 Task: Search one way flight ticket for 2 adults, 2 children, 2 infants in seat in first from Durango: Durango√la Plata County Airport to Riverton: Central Wyoming Regional Airport (was Riverton Regional) on 5-4-2023. Choice of flights is Southwest. Number of bags: 7 checked bags. Price is upto 86000. Outbound departure time preference is 9:45.
Action: Mouse moved to (291, 286)
Screenshot: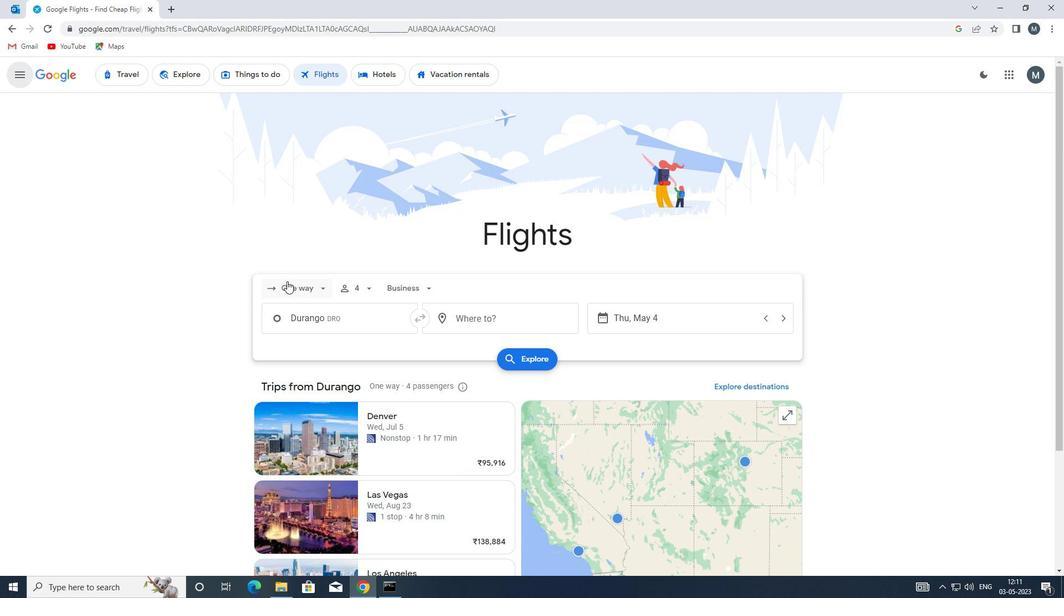 
Action: Mouse pressed left at (291, 286)
Screenshot: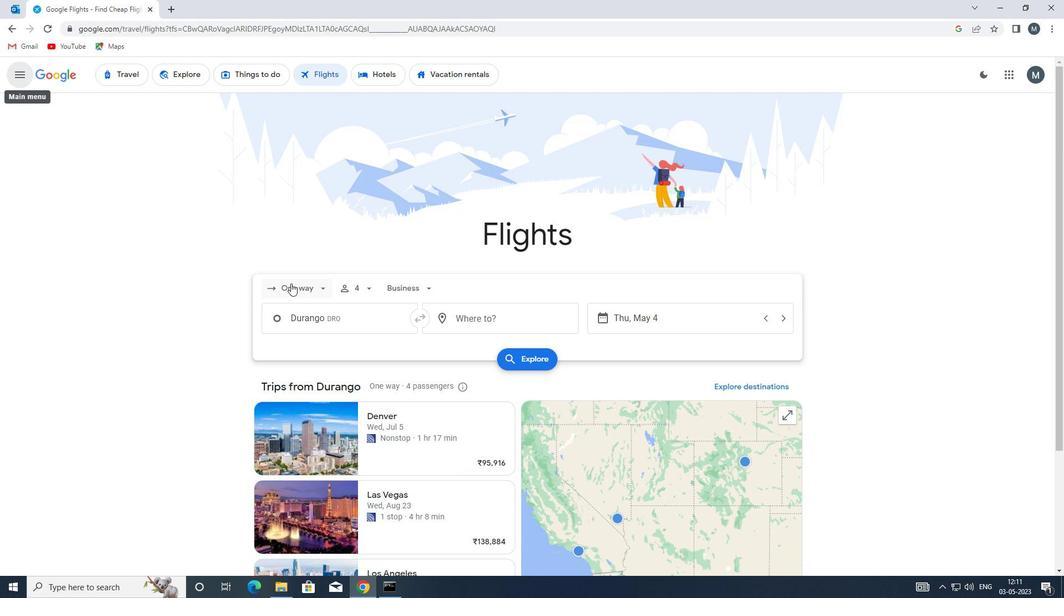 
Action: Mouse moved to (321, 339)
Screenshot: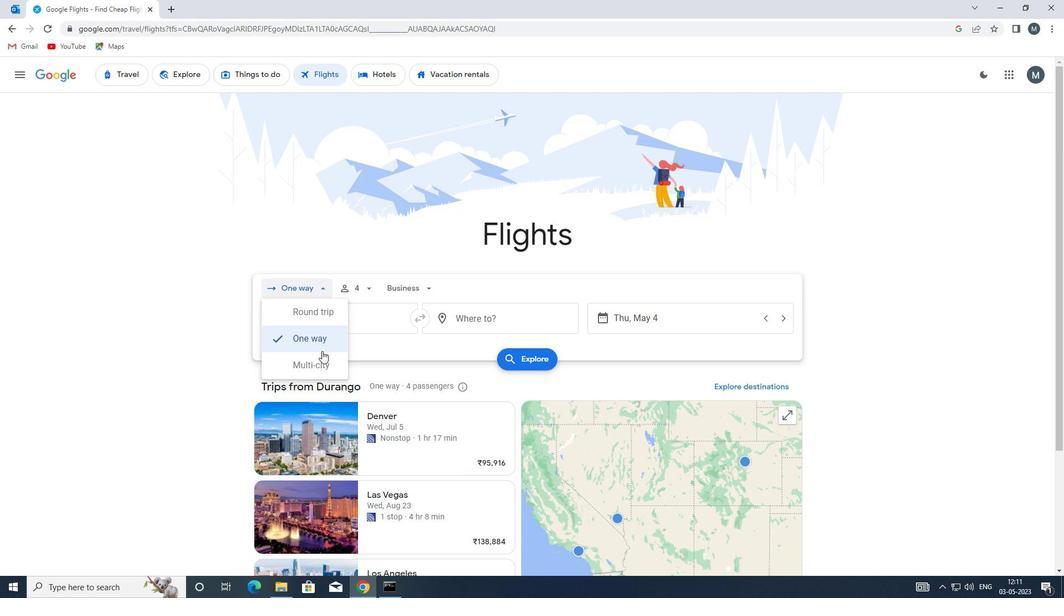 
Action: Mouse pressed left at (321, 339)
Screenshot: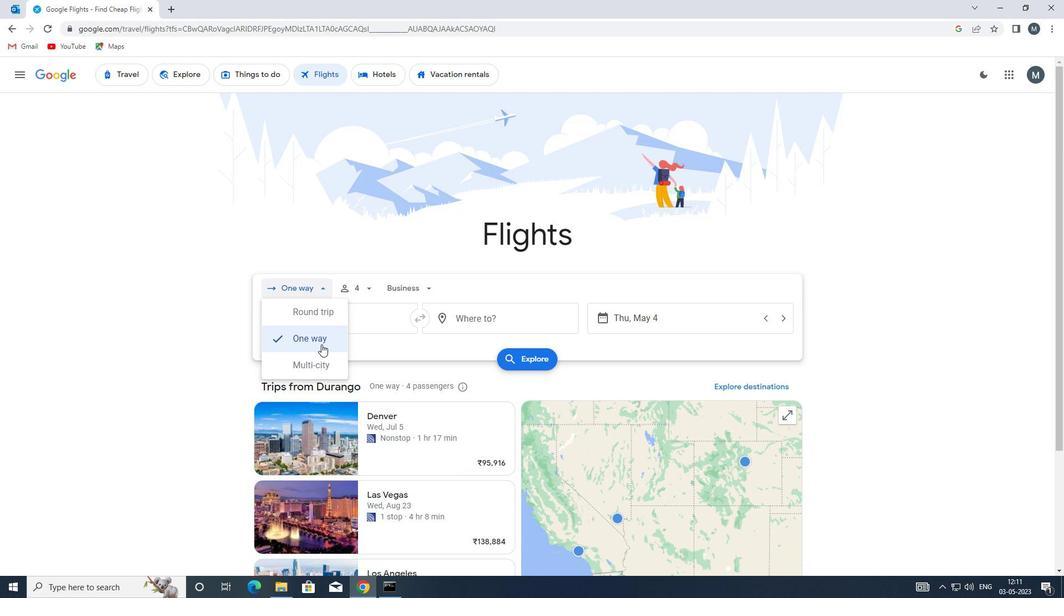 
Action: Mouse moved to (369, 284)
Screenshot: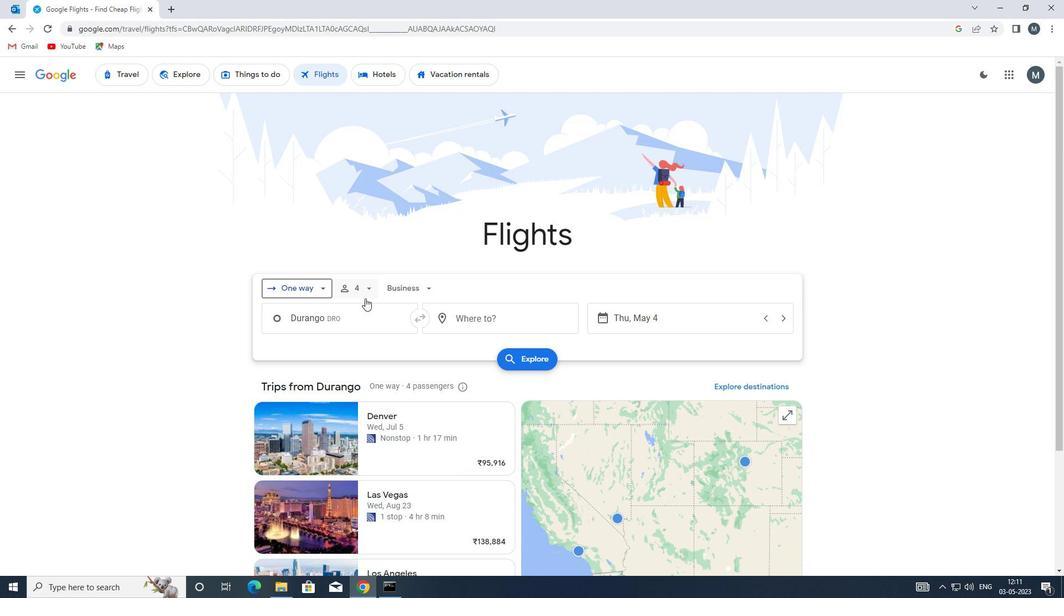 
Action: Mouse pressed left at (369, 284)
Screenshot: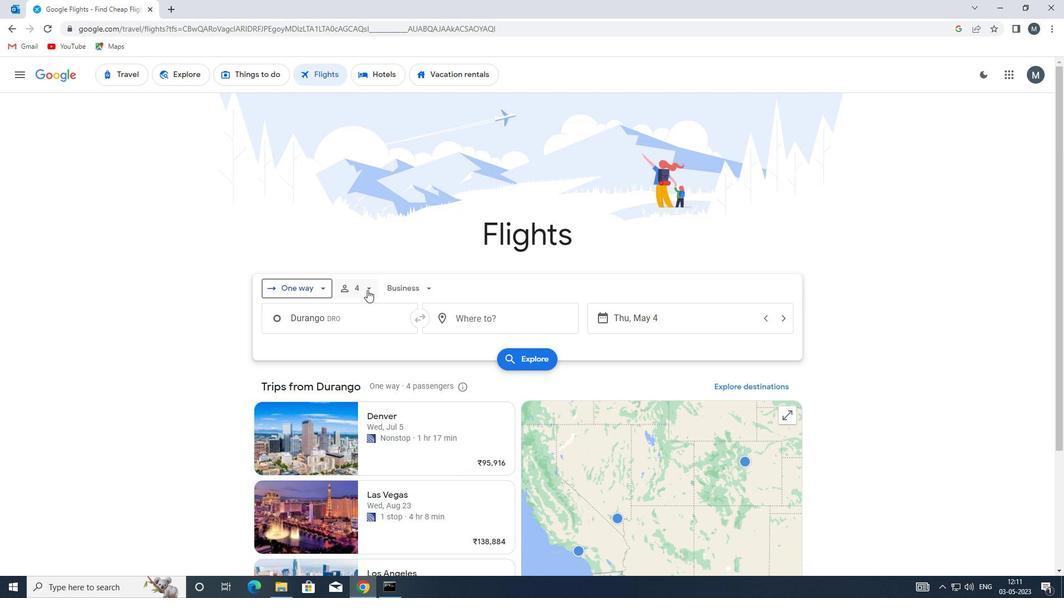 
Action: Mouse moved to (450, 315)
Screenshot: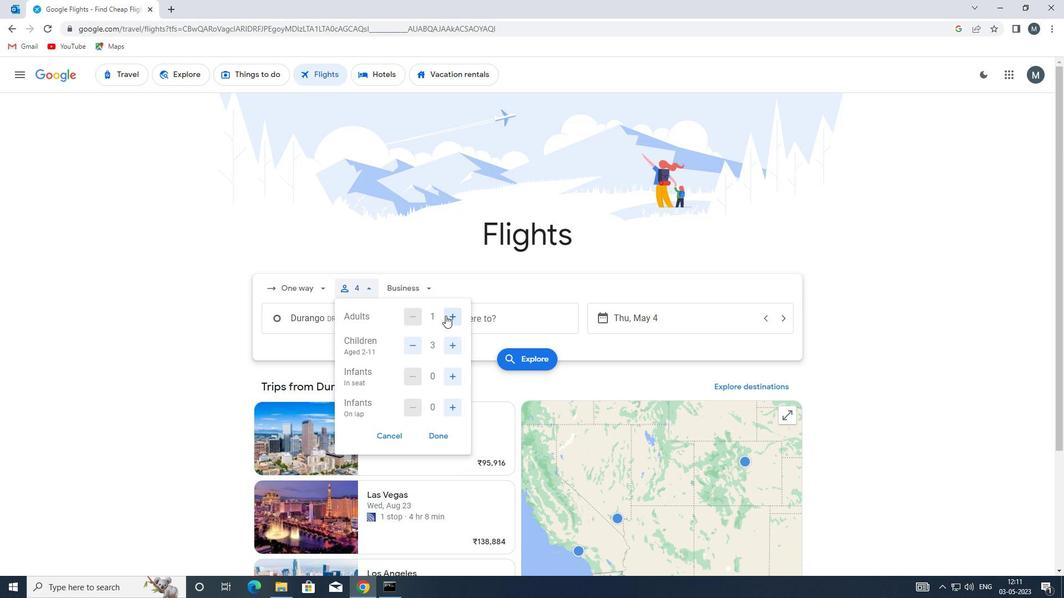 
Action: Mouse pressed left at (450, 315)
Screenshot: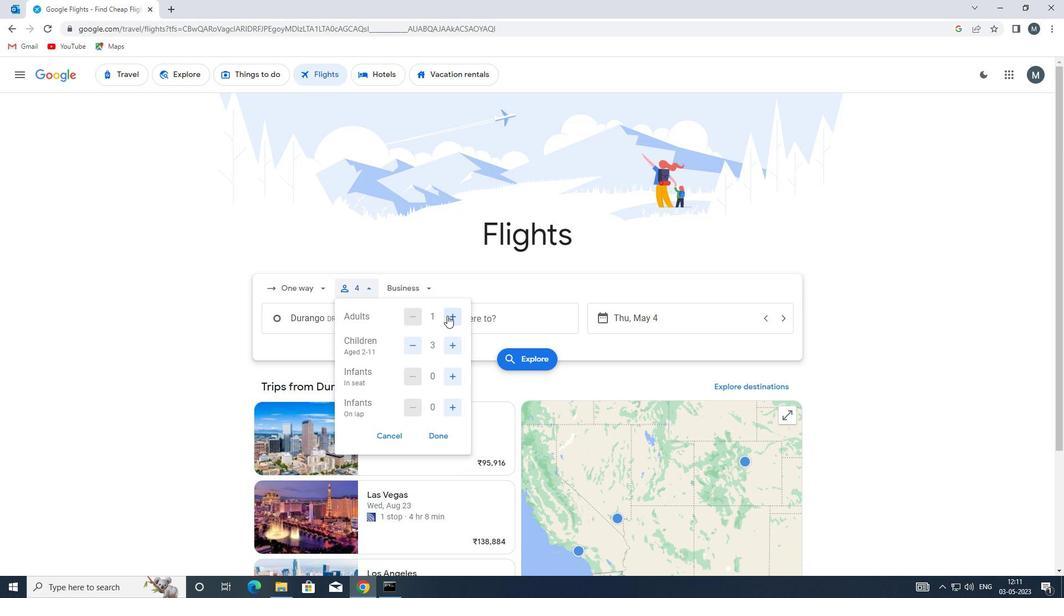 
Action: Mouse moved to (412, 344)
Screenshot: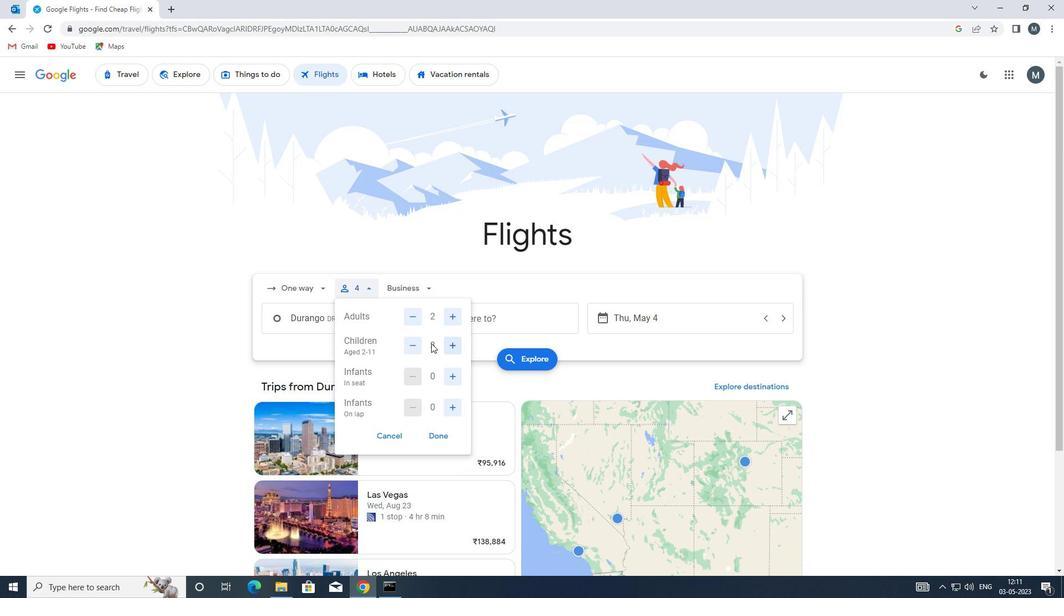 
Action: Mouse pressed left at (412, 344)
Screenshot: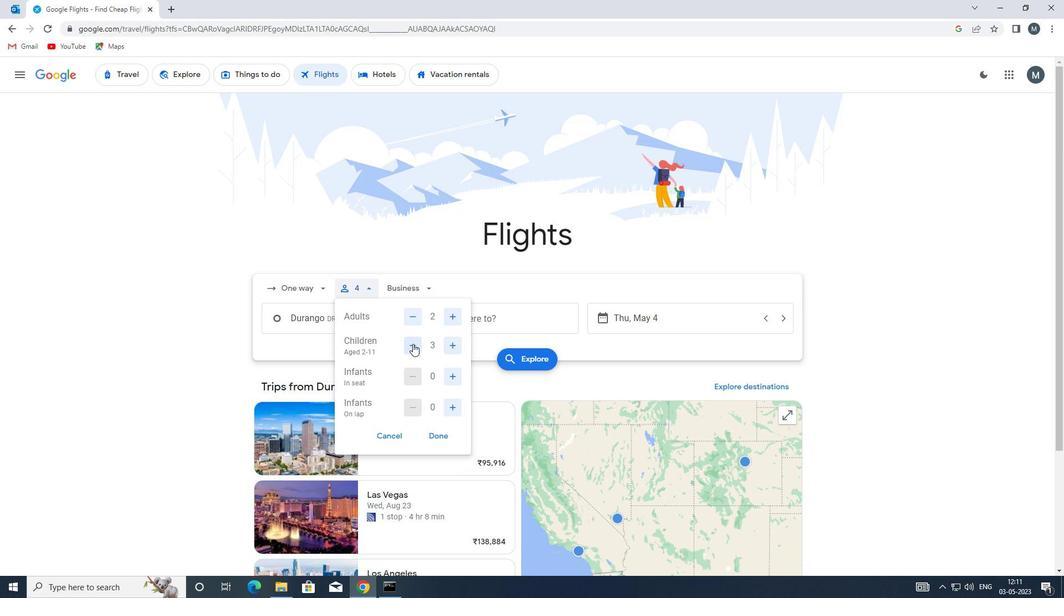 
Action: Mouse moved to (450, 375)
Screenshot: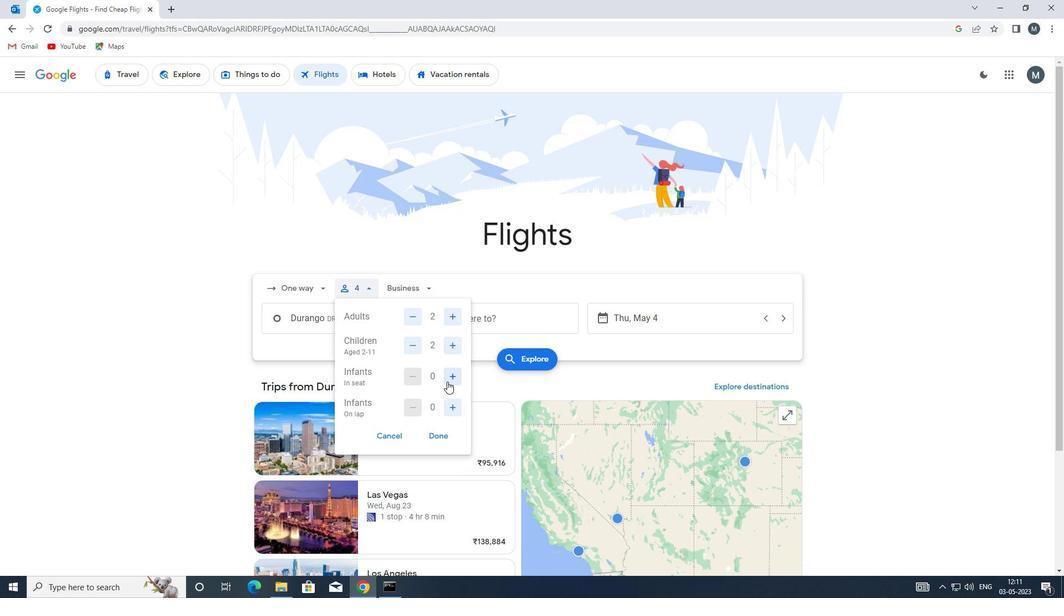 
Action: Mouse pressed left at (450, 375)
Screenshot: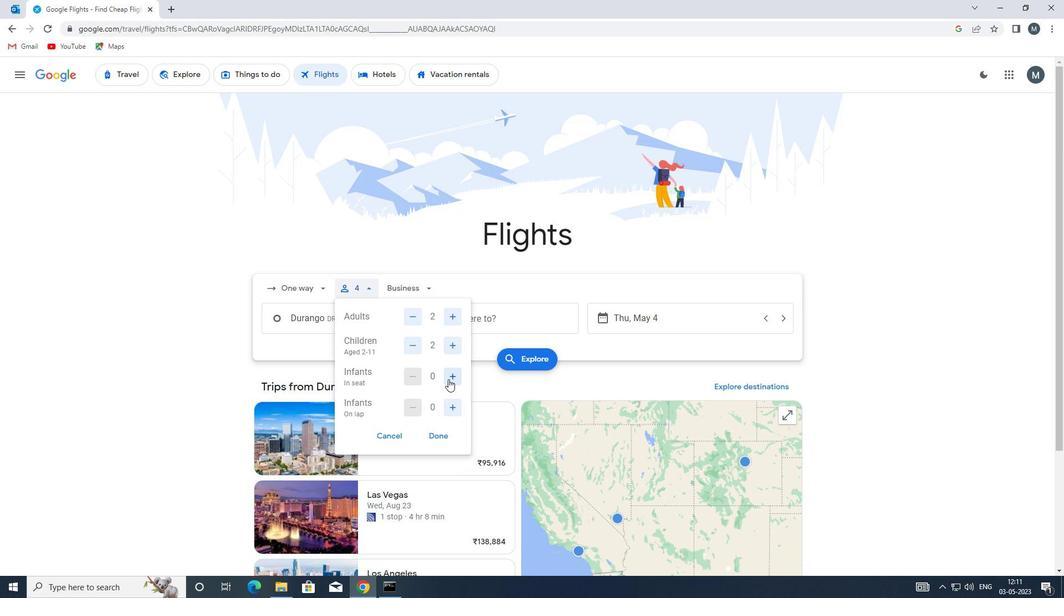 
Action: Mouse pressed left at (450, 375)
Screenshot: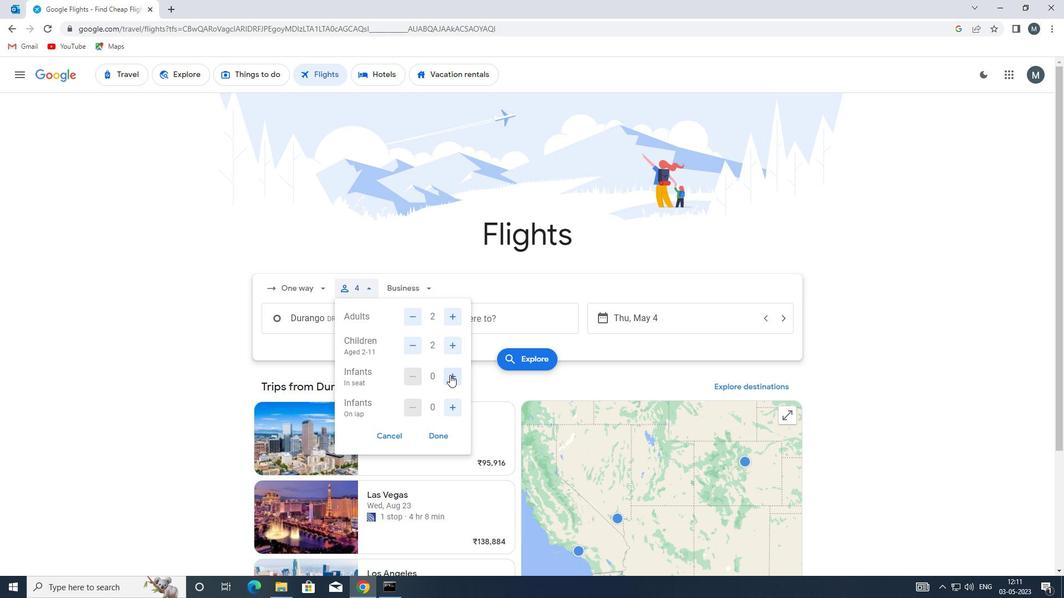 
Action: Mouse moved to (441, 437)
Screenshot: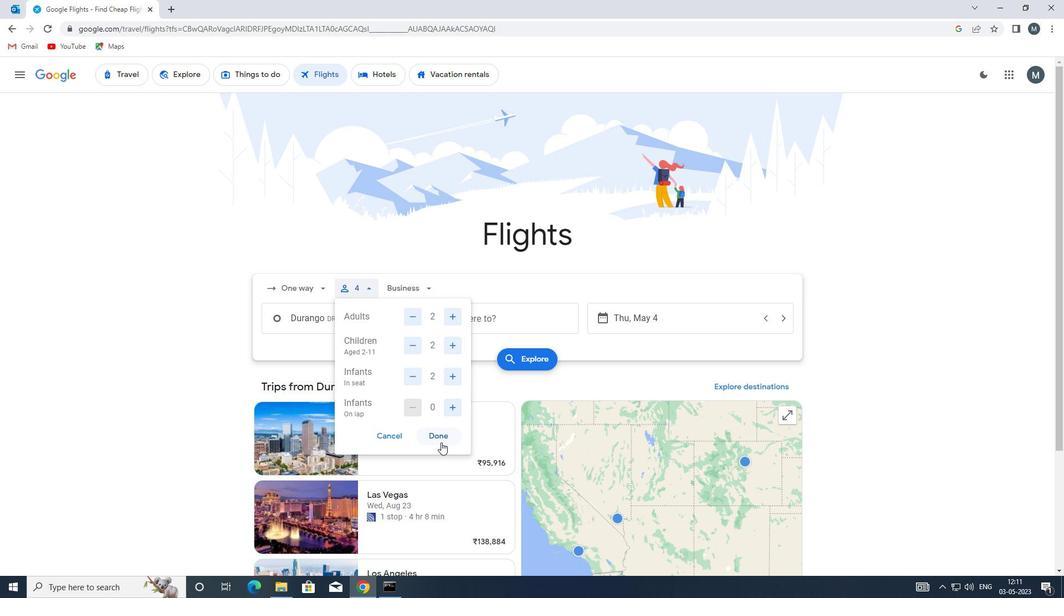 
Action: Mouse pressed left at (441, 437)
Screenshot: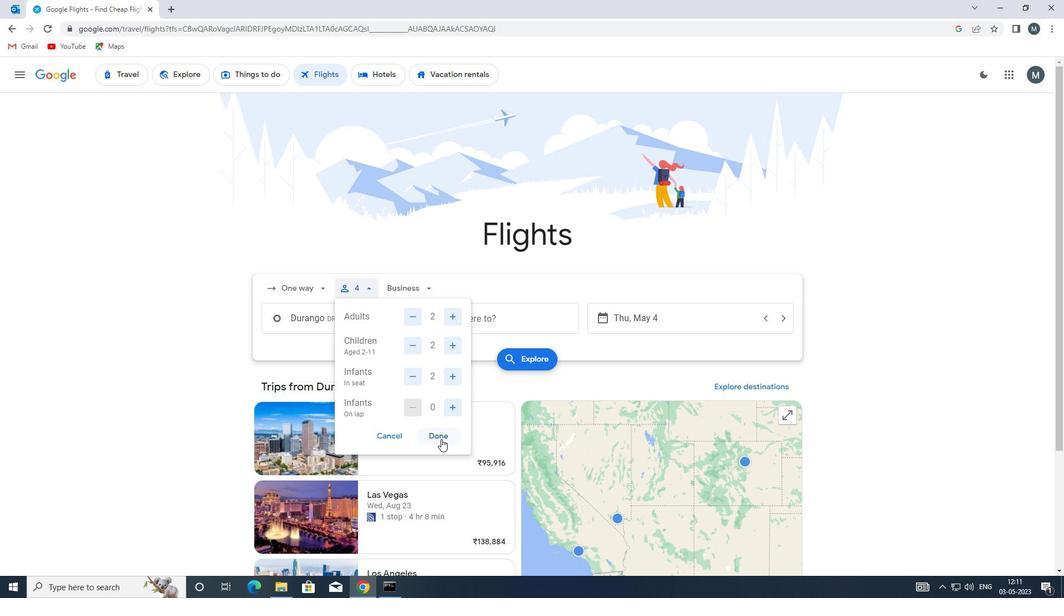 
Action: Mouse moved to (410, 284)
Screenshot: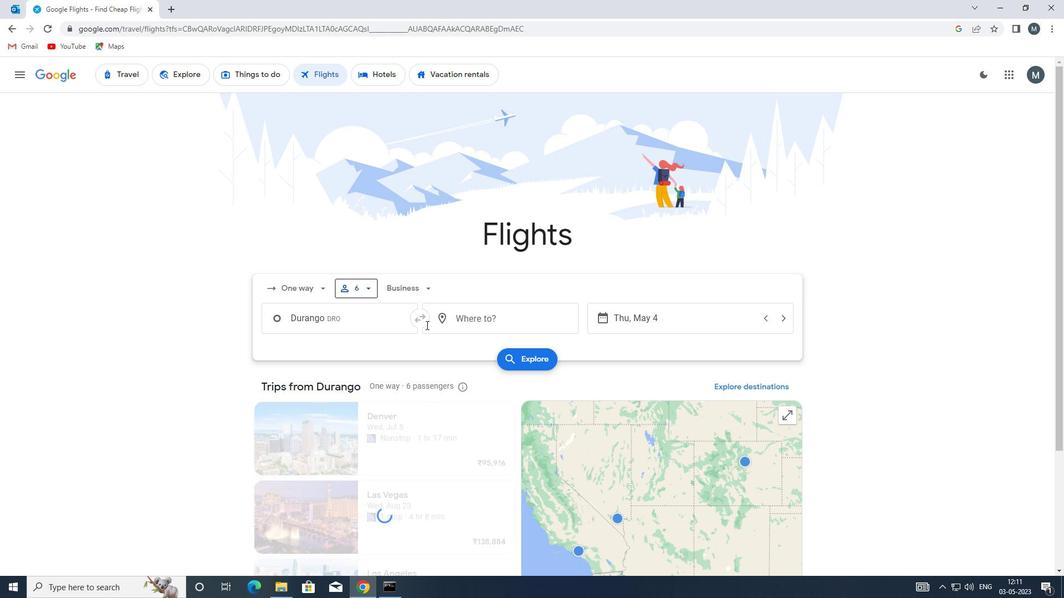 
Action: Mouse pressed left at (410, 284)
Screenshot: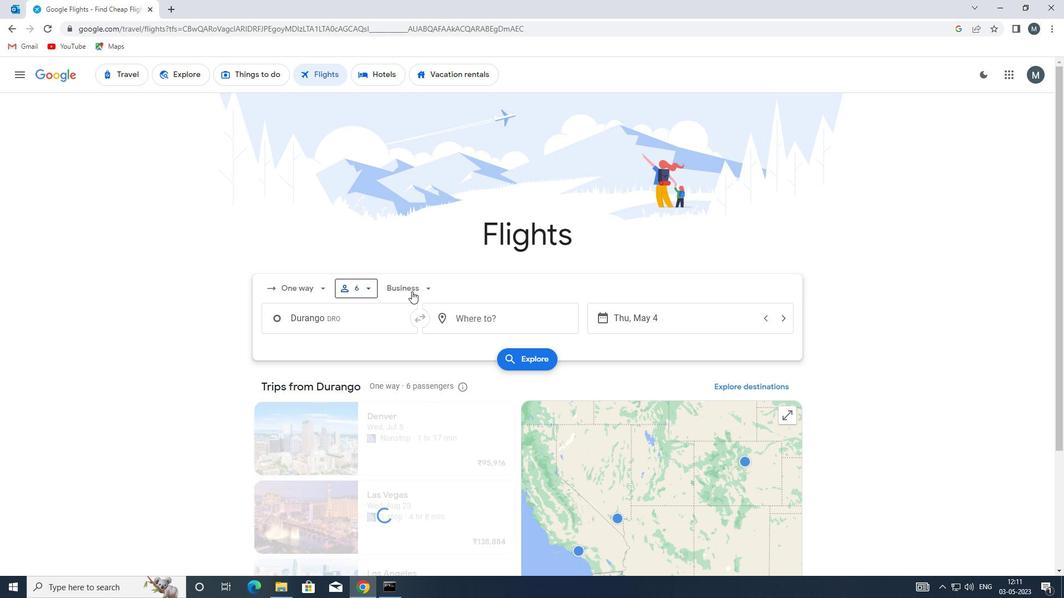 
Action: Mouse moved to (434, 393)
Screenshot: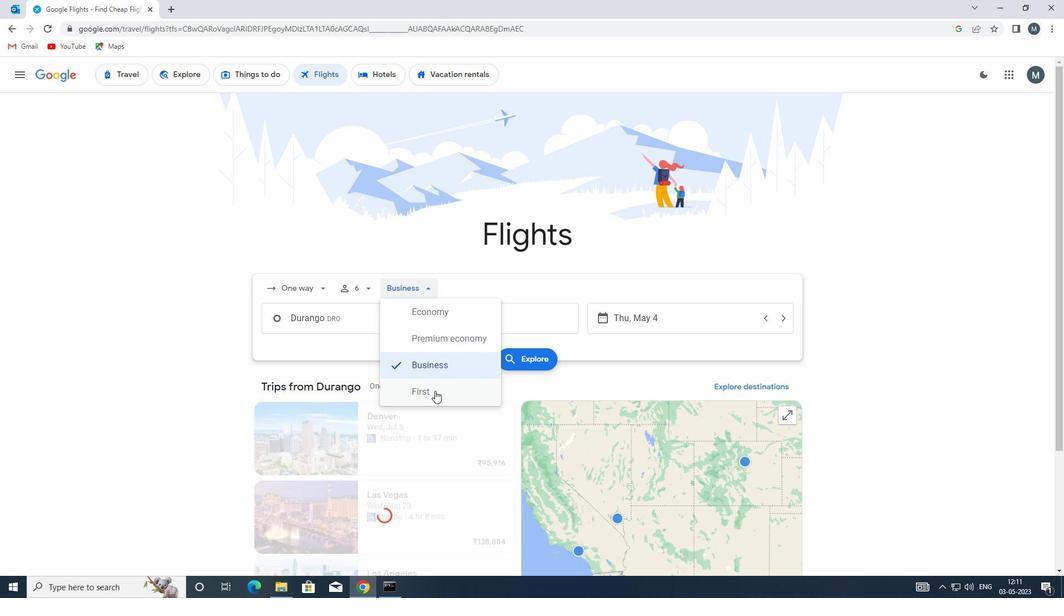 
Action: Mouse pressed left at (434, 393)
Screenshot: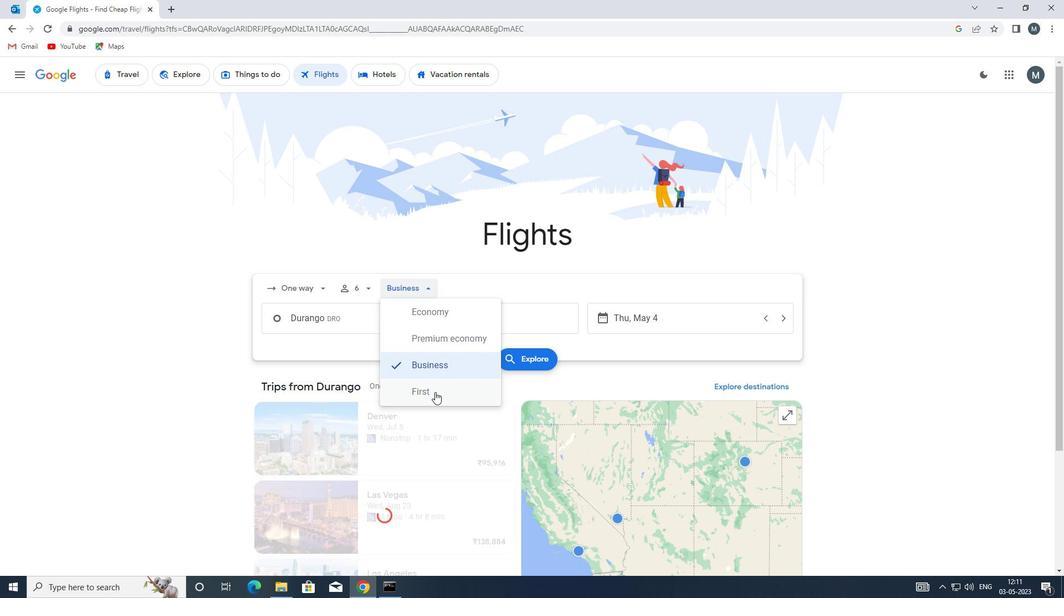 
Action: Mouse moved to (340, 318)
Screenshot: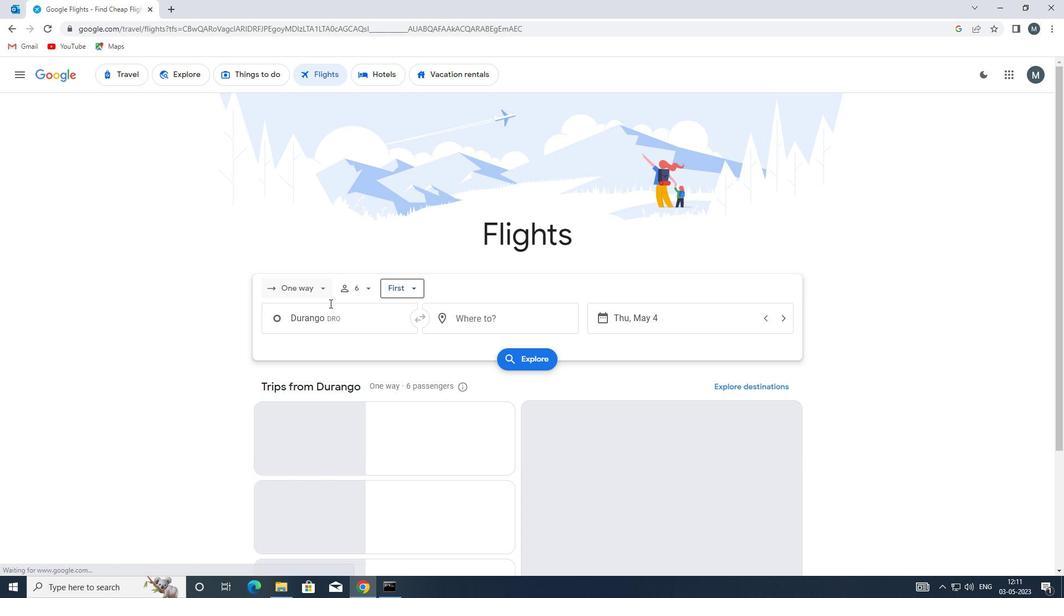
Action: Mouse pressed left at (340, 318)
Screenshot: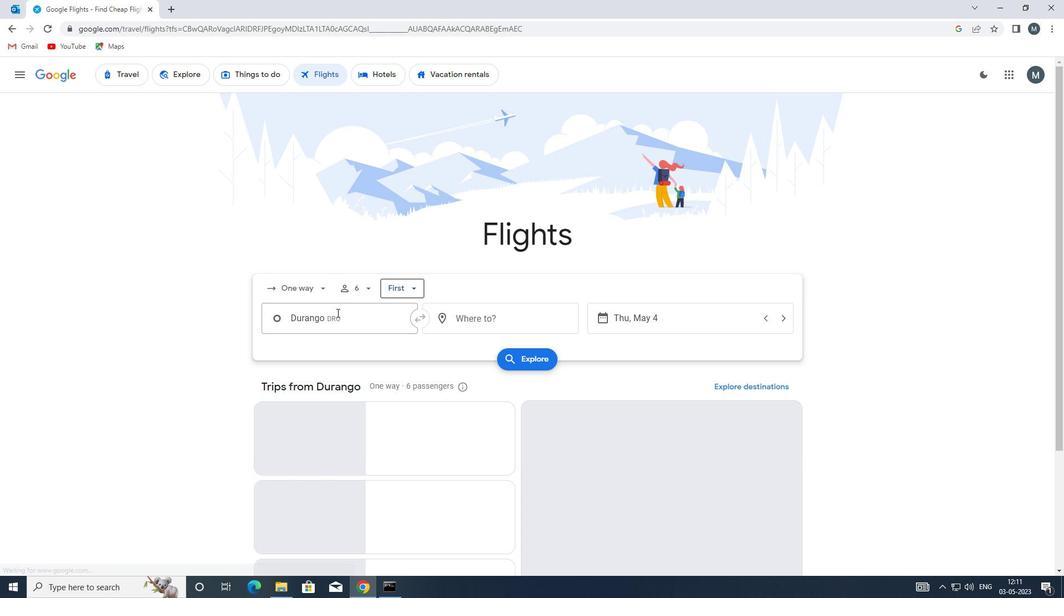 
Action: Mouse moved to (340, 319)
Screenshot: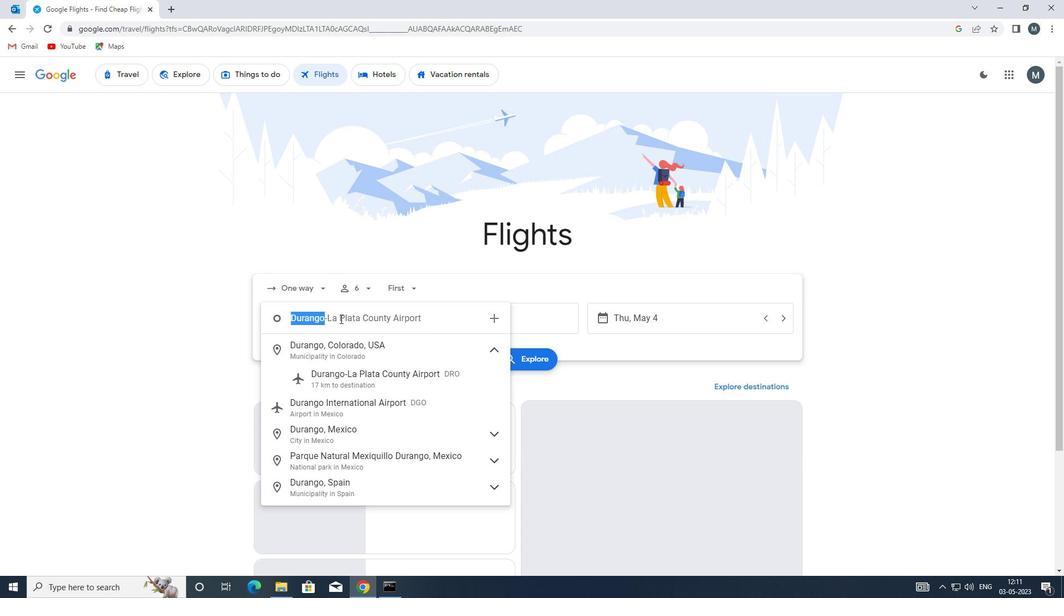 
Action: Key pressed <Key.enter>
Screenshot: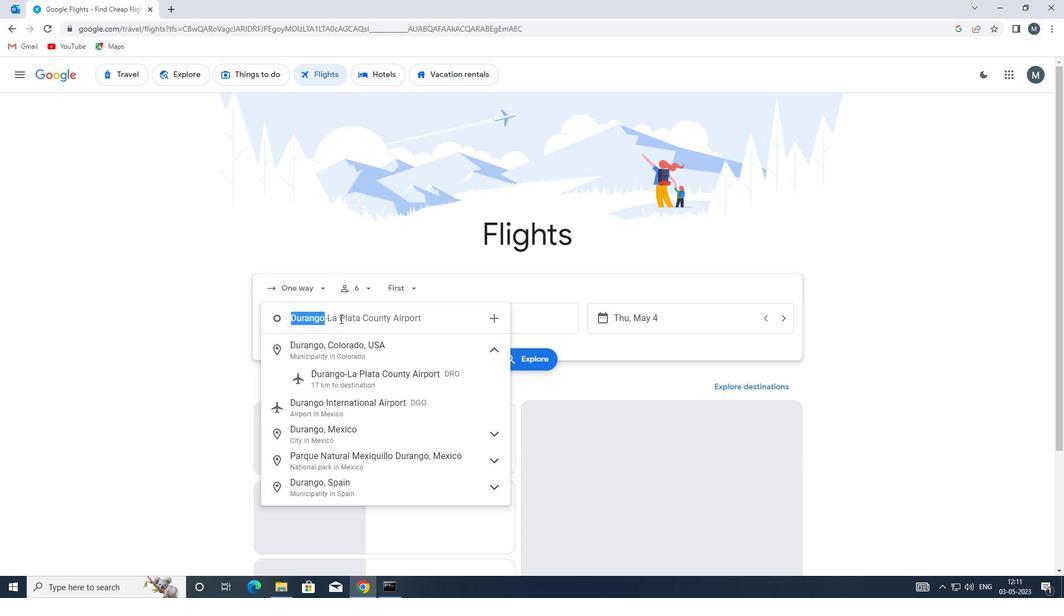 
Action: Mouse moved to (460, 323)
Screenshot: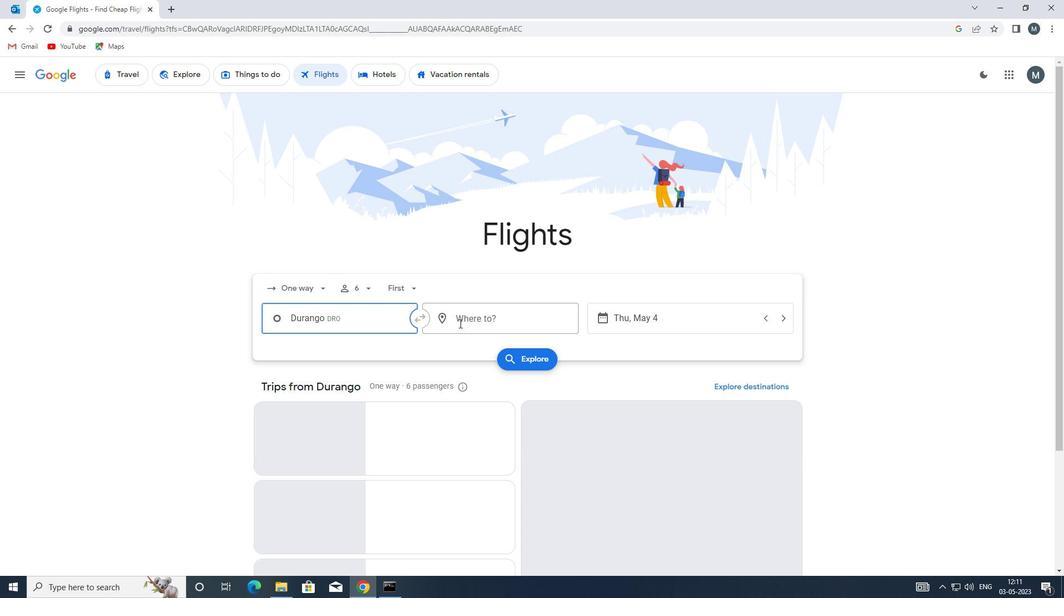 
Action: Mouse pressed left at (460, 323)
Screenshot: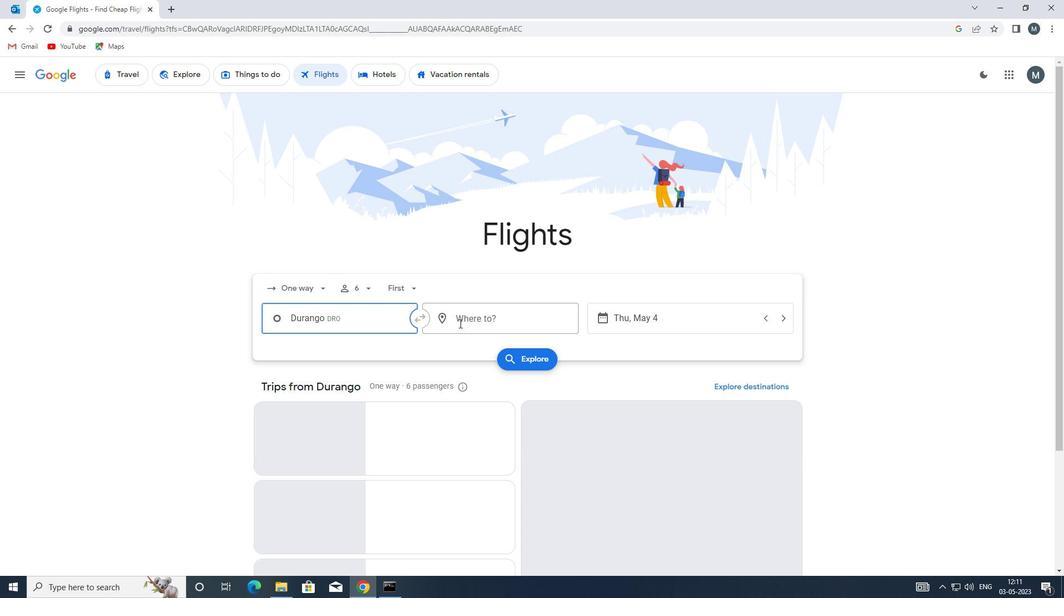 
Action: Mouse moved to (453, 324)
Screenshot: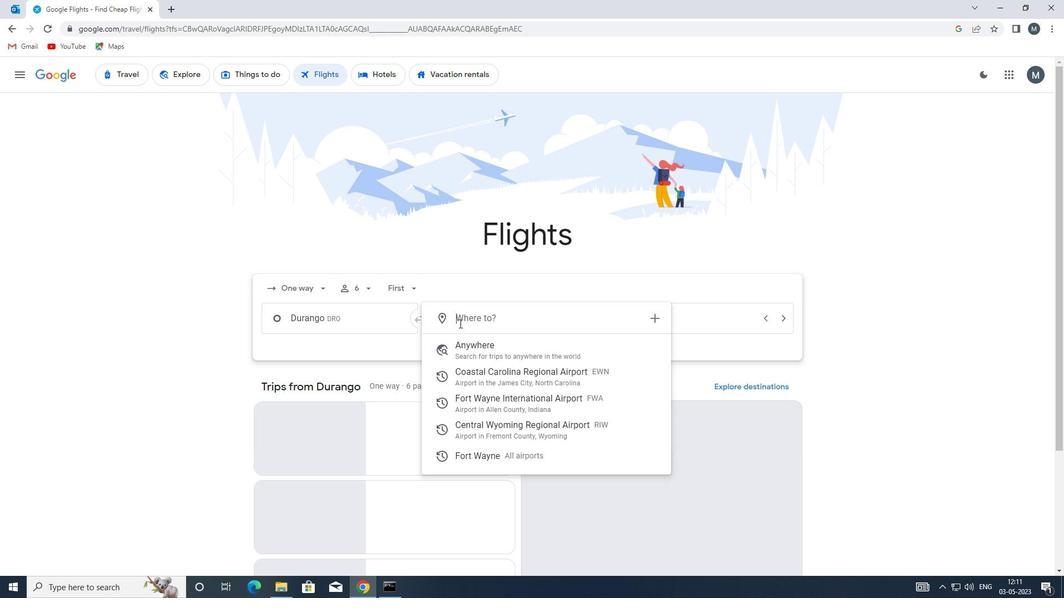 
Action: Key pressed riw
Screenshot: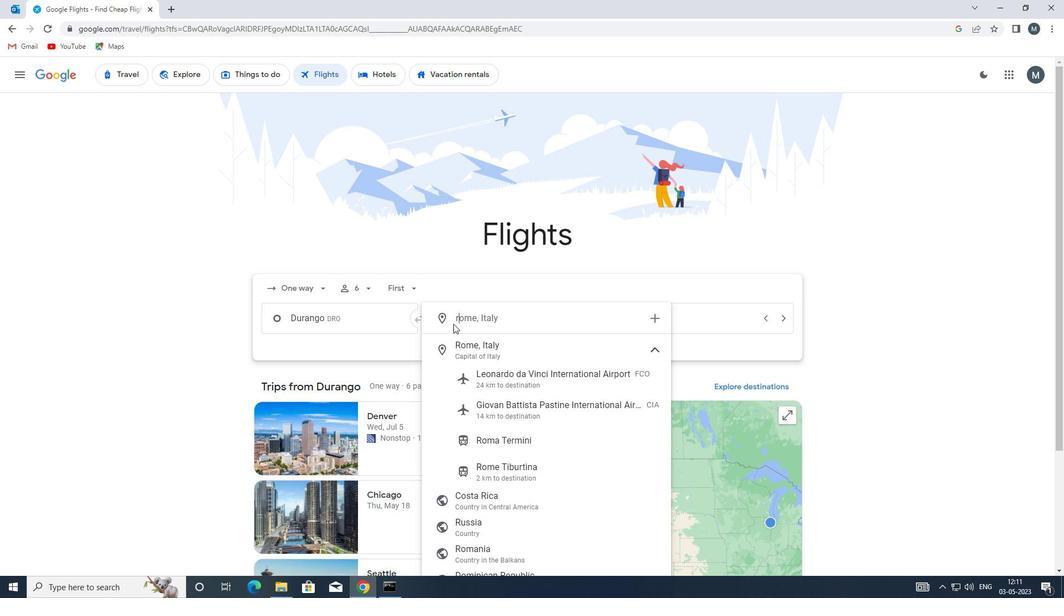 
Action: Mouse moved to (506, 347)
Screenshot: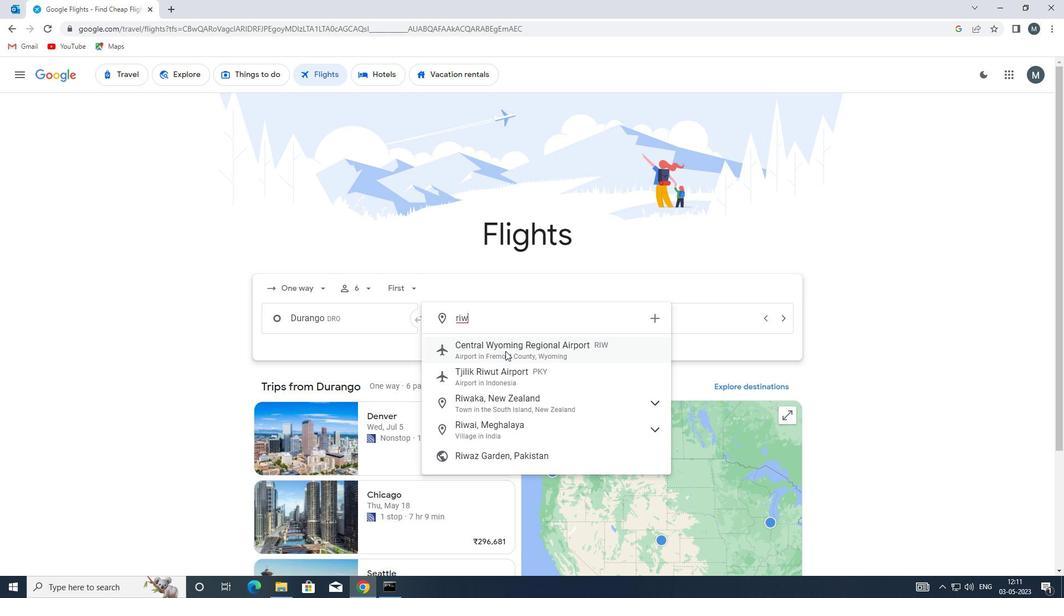 
Action: Mouse pressed left at (506, 347)
Screenshot: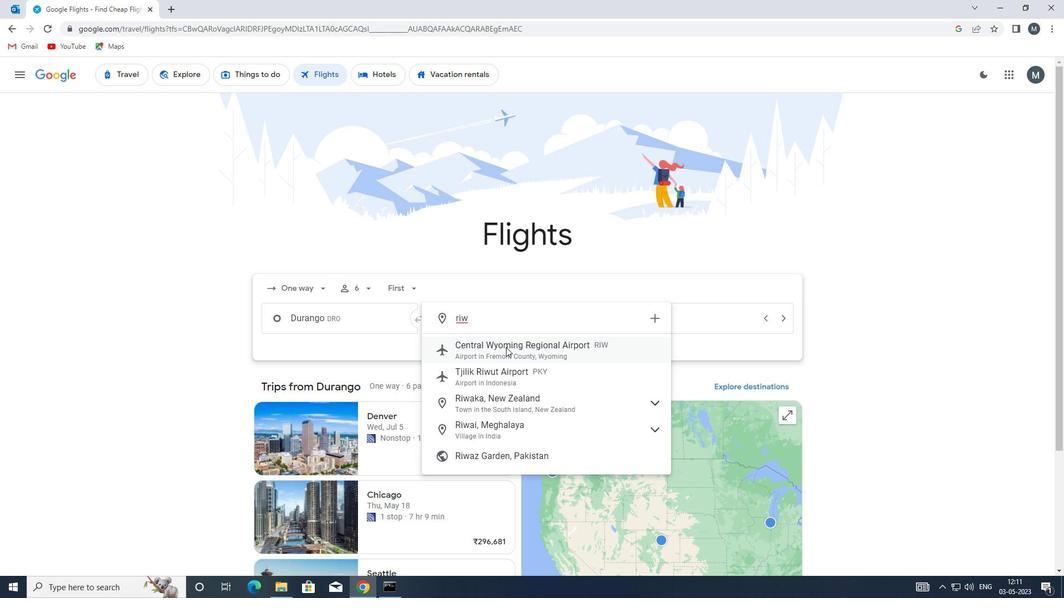 
Action: Mouse moved to (608, 313)
Screenshot: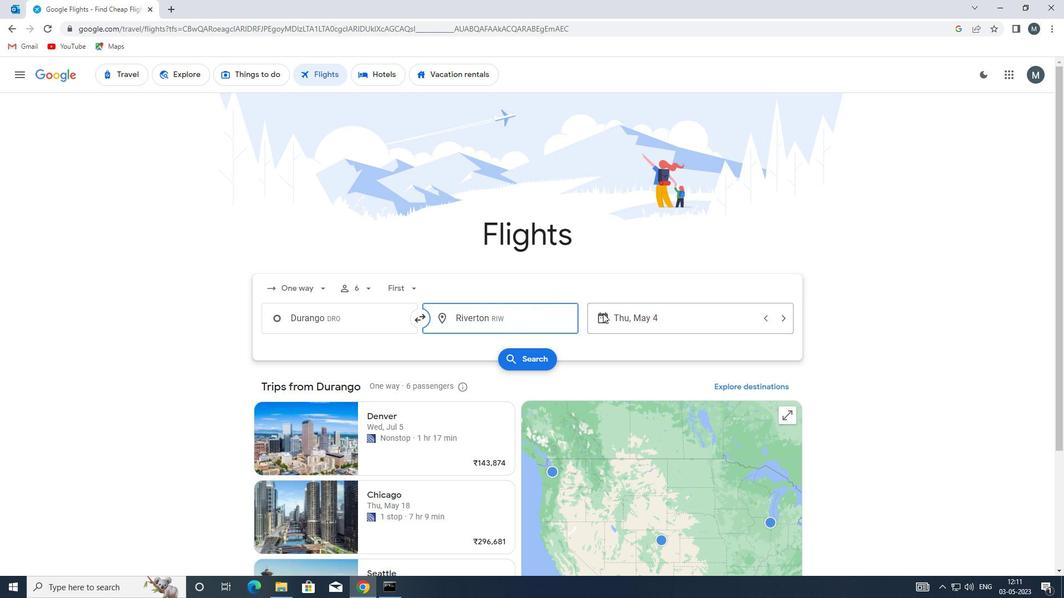 
Action: Mouse pressed left at (608, 313)
Screenshot: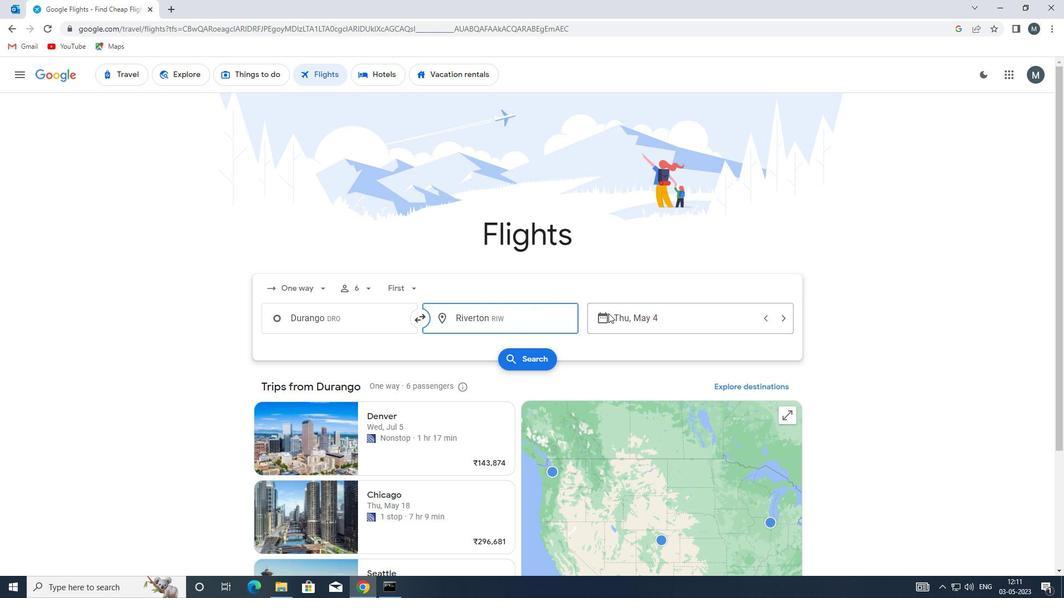 
Action: Mouse moved to (503, 376)
Screenshot: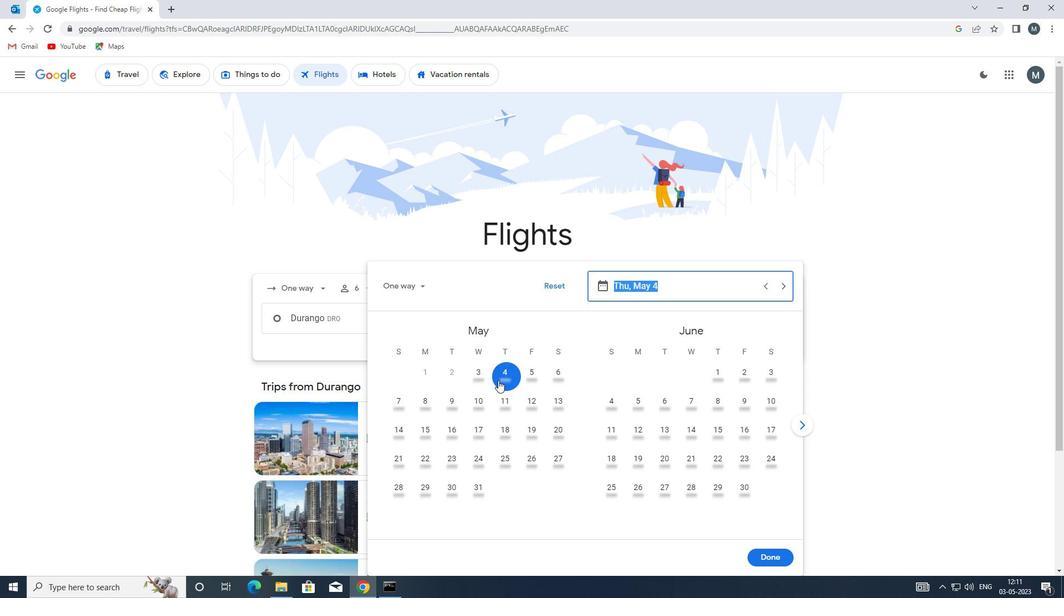 
Action: Mouse pressed left at (503, 376)
Screenshot: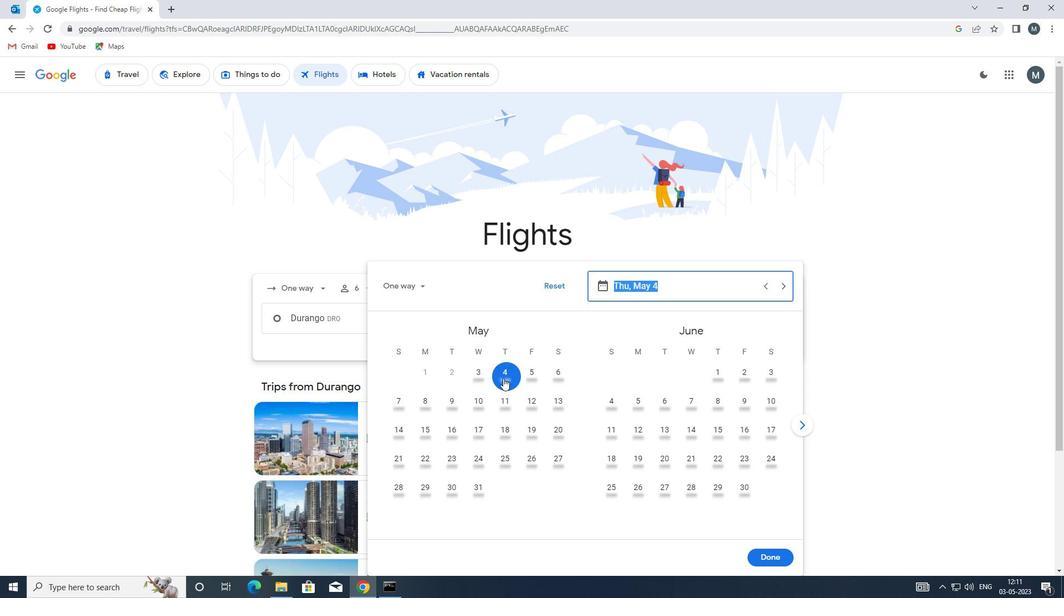 
Action: Mouse moved to (766, 559)
Screenshot: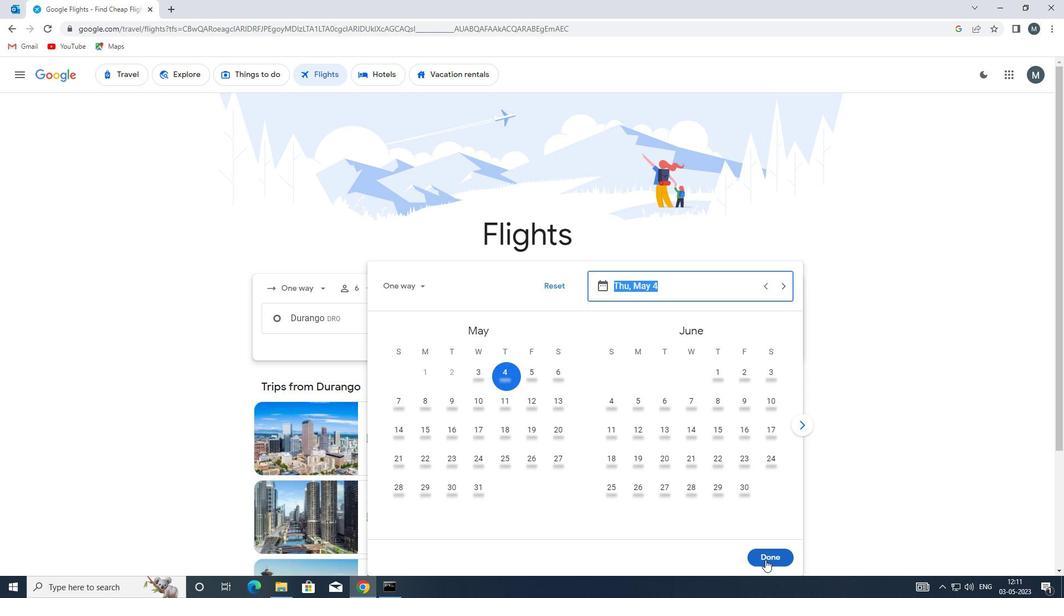 
Action: Mouse pressed left at (766, 559)
Screenshot: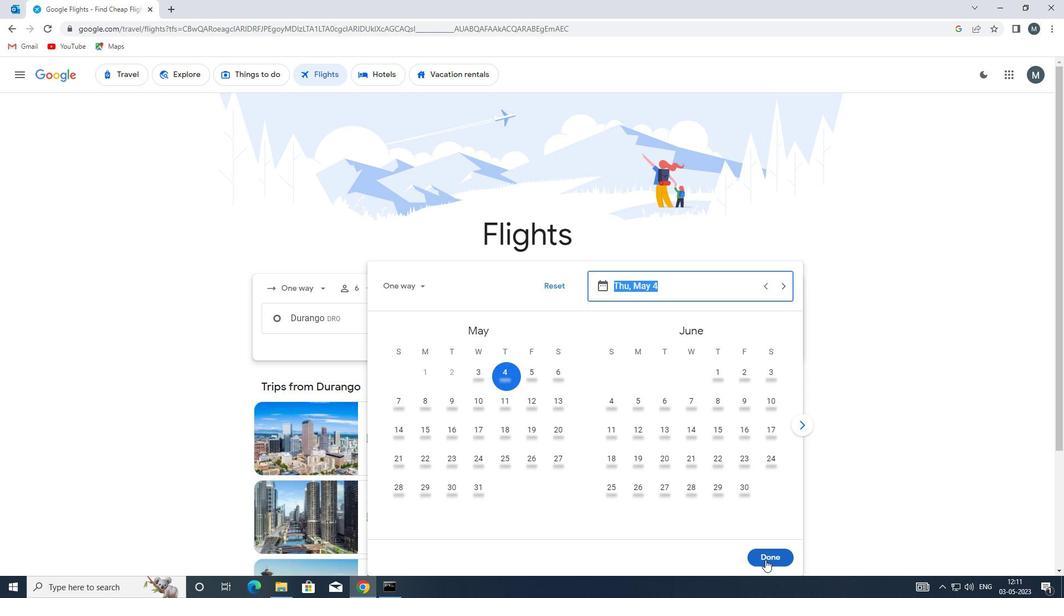 
Action: Mouse moved to (524, 362)
Screenshot: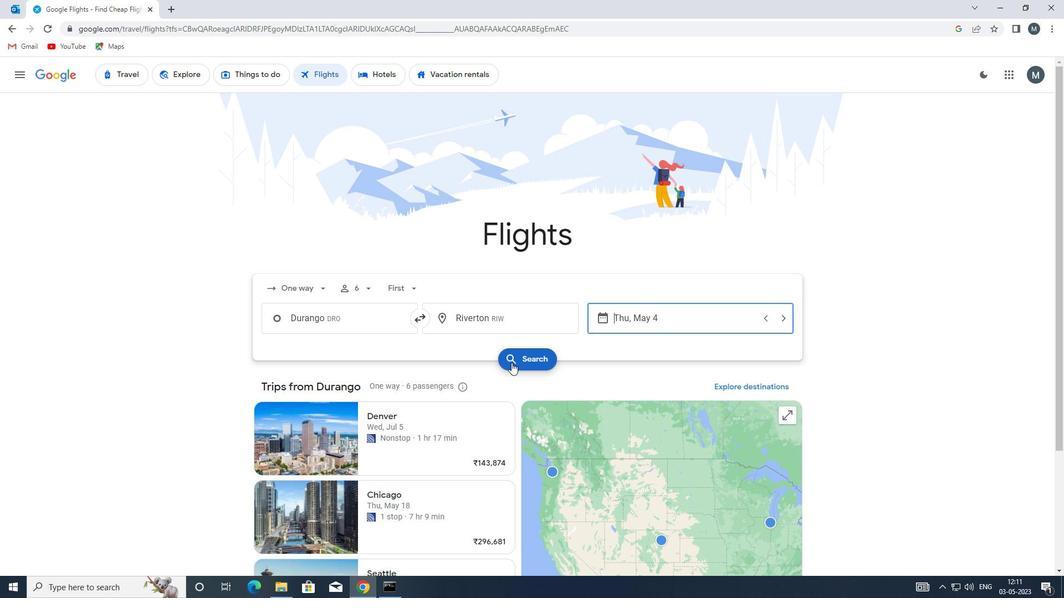 
Action: Mouse pressed left at (524, 362)
Screenshot: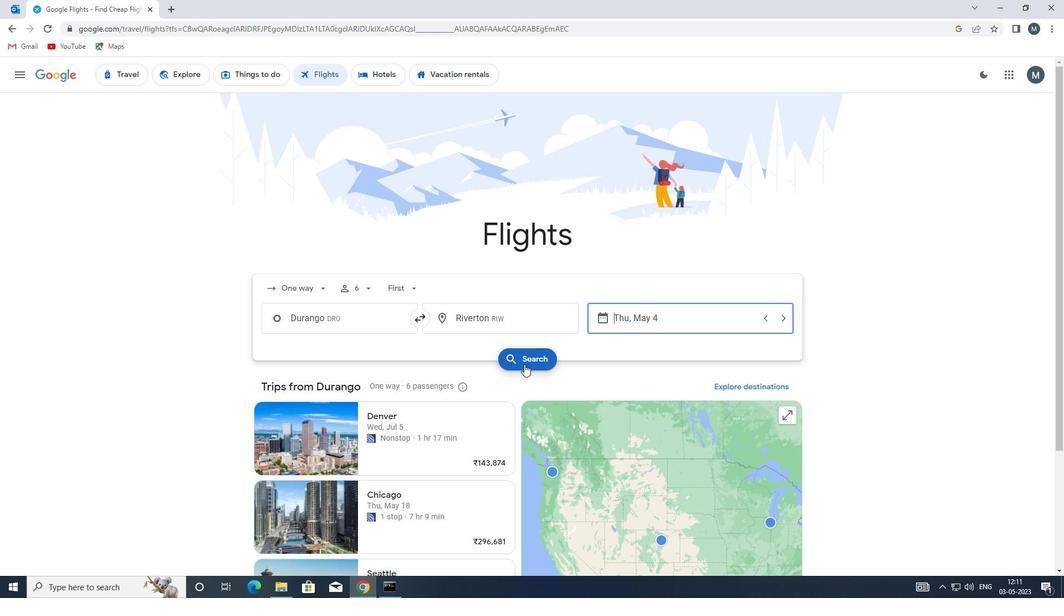 
Action: Mouse moved to (260, 182)
Screenshot: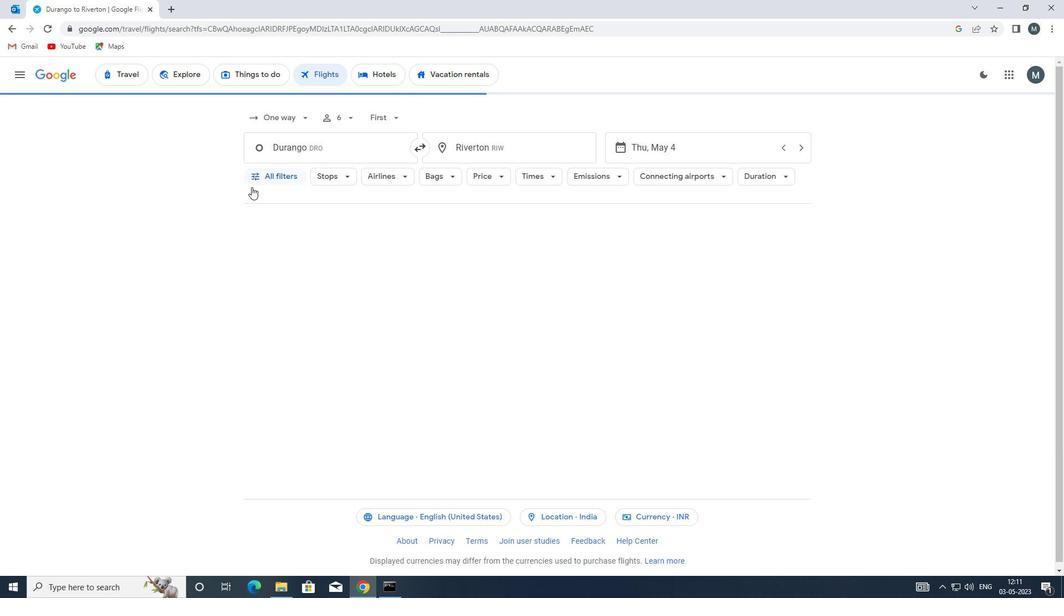 
Action: Mouse pressed left at (260, 182)
Screenshot: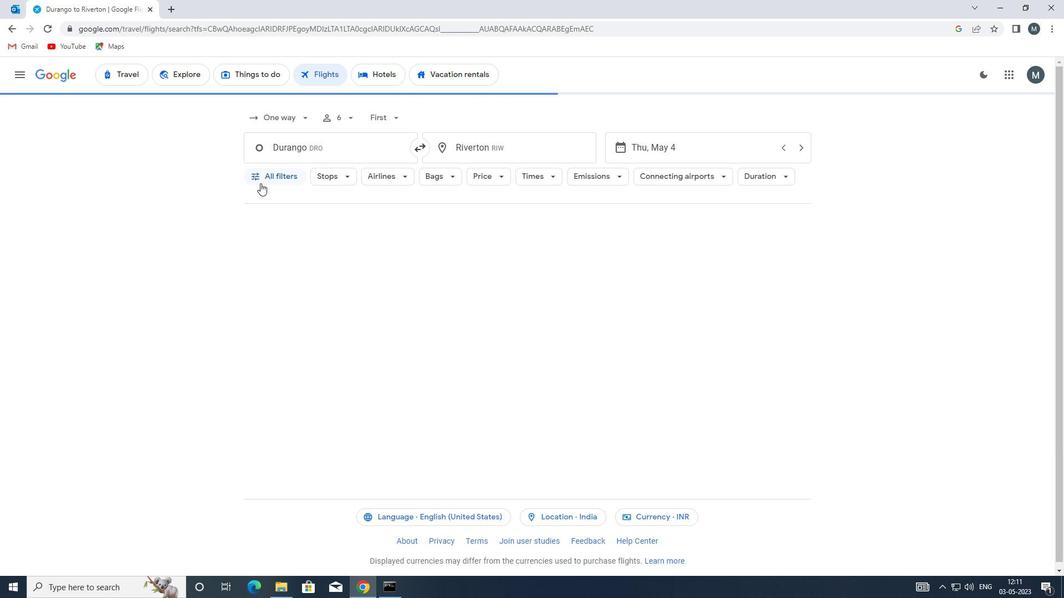 
Action: Mouse moved to (308, 335)
Screenshot: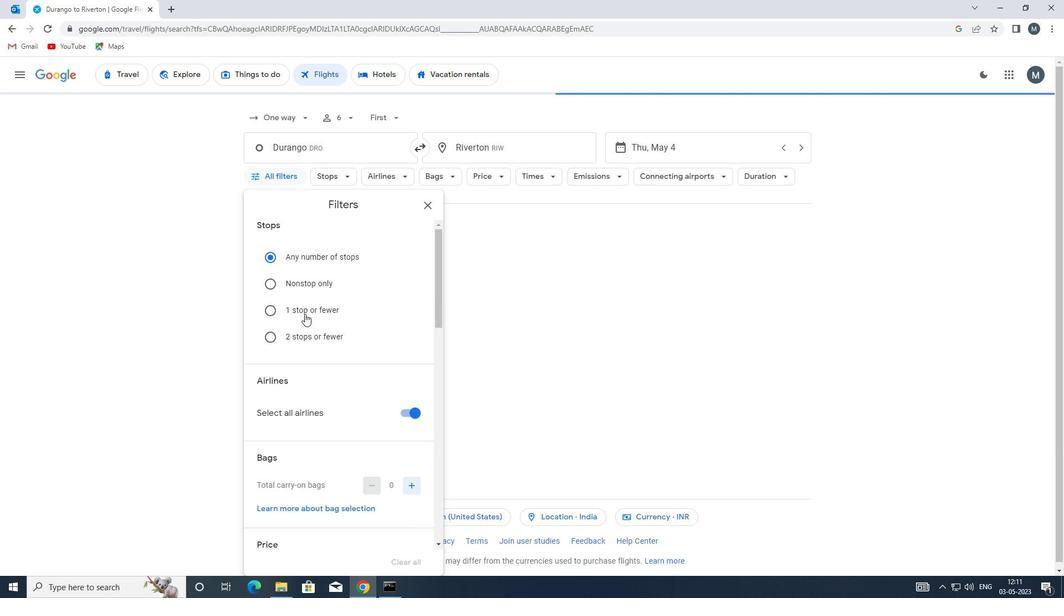 
Action: Mouse scrolled (308, 335) with delta (0, 0)
Screenshot: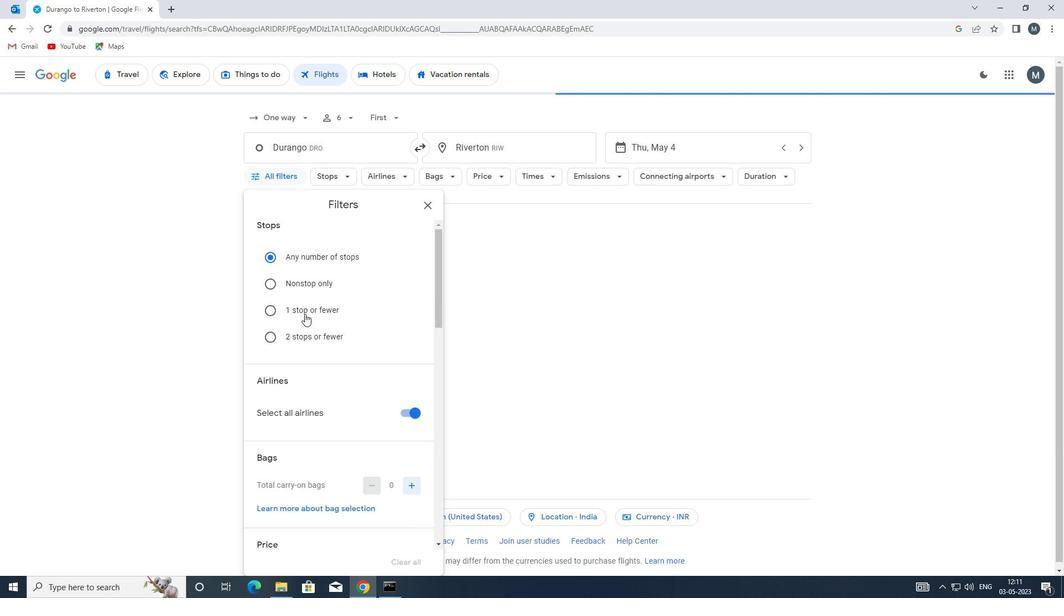 
Action: Mouse moved to (412, 357)
Screenshot: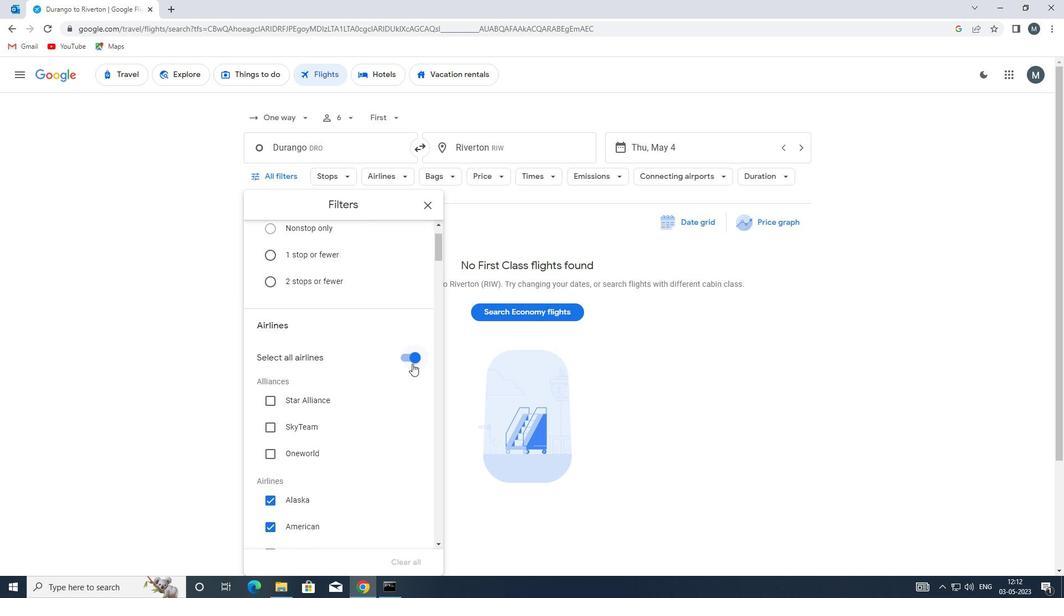 
Action: Mouse pressed left at (412, 357)
Screenshot: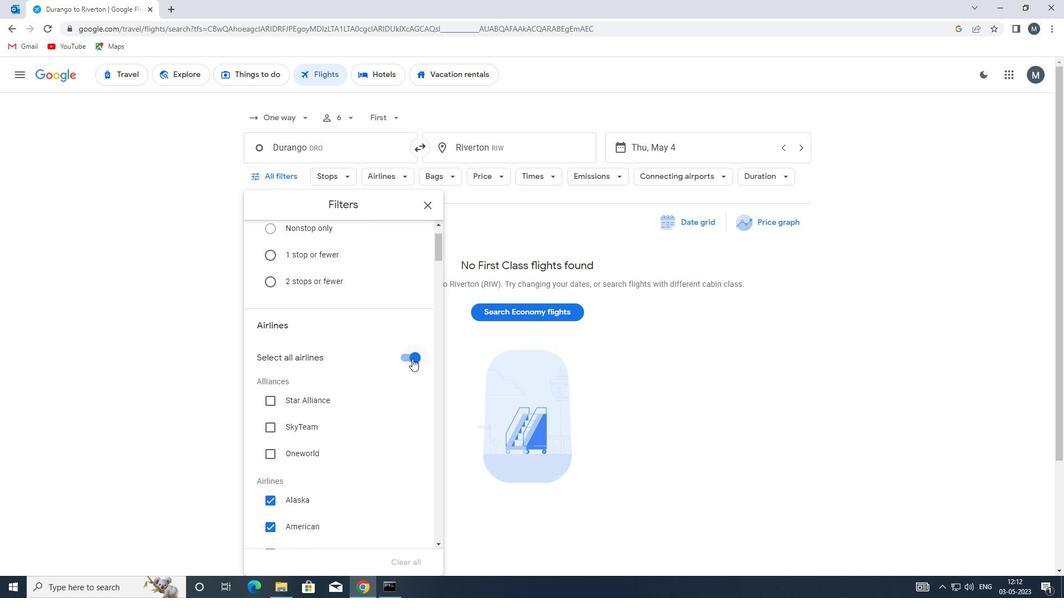 
Action: Mouse moved to (326, 381)
Screenshot: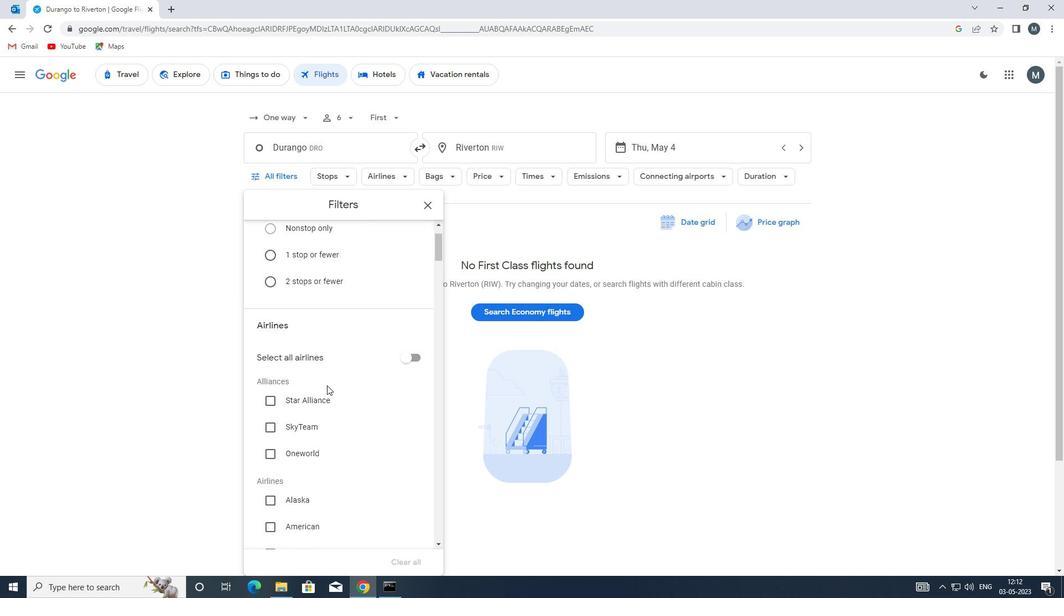 
Action: Mouse scrolled (326, 380) with delta (0, 0)
Screenshot: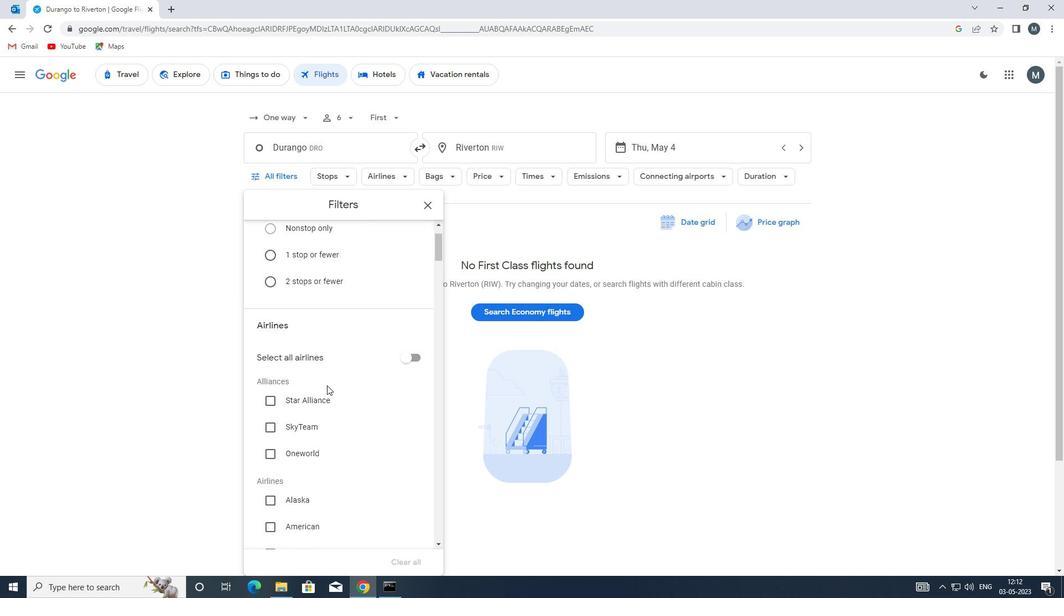 
Action: Mouse moved to (321, 405)
Screenshot: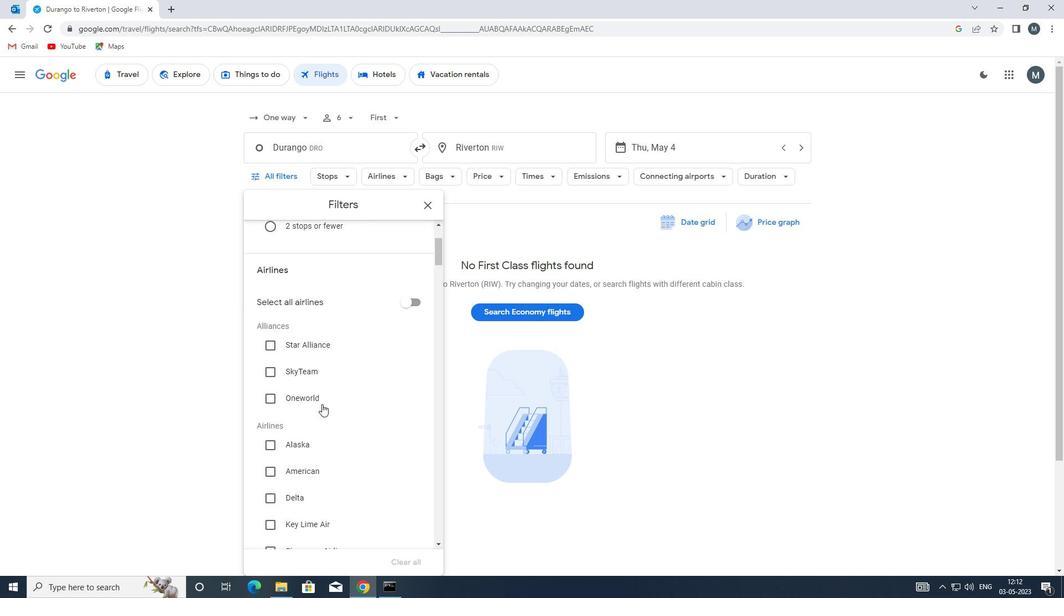 
Action: Mouse scrolled (321, 405) with delta (0, 0)
Screenshot: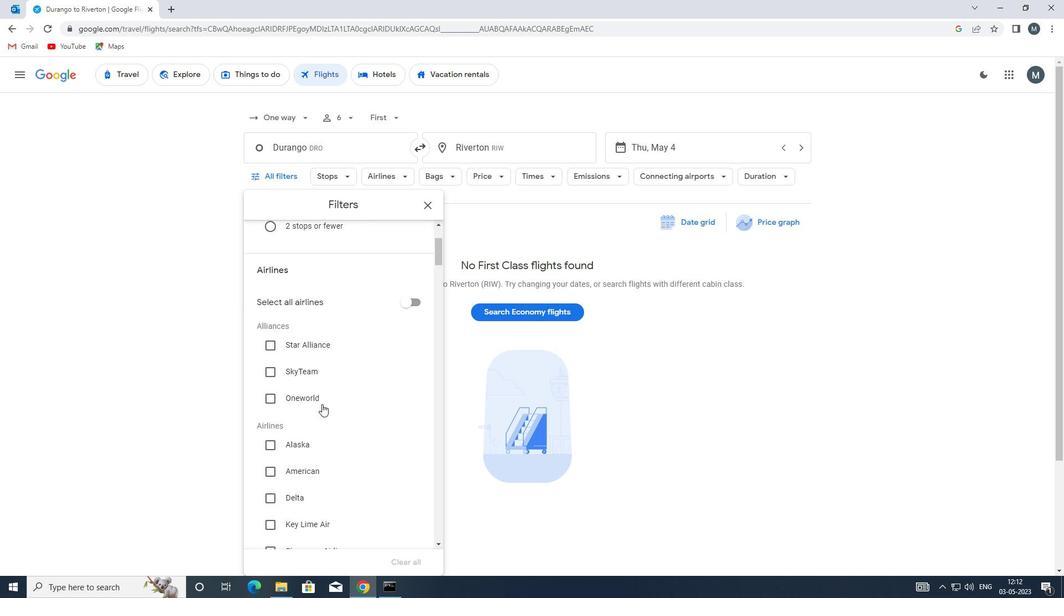 
Action: Mouse moved to (320, 409)
Screenshot: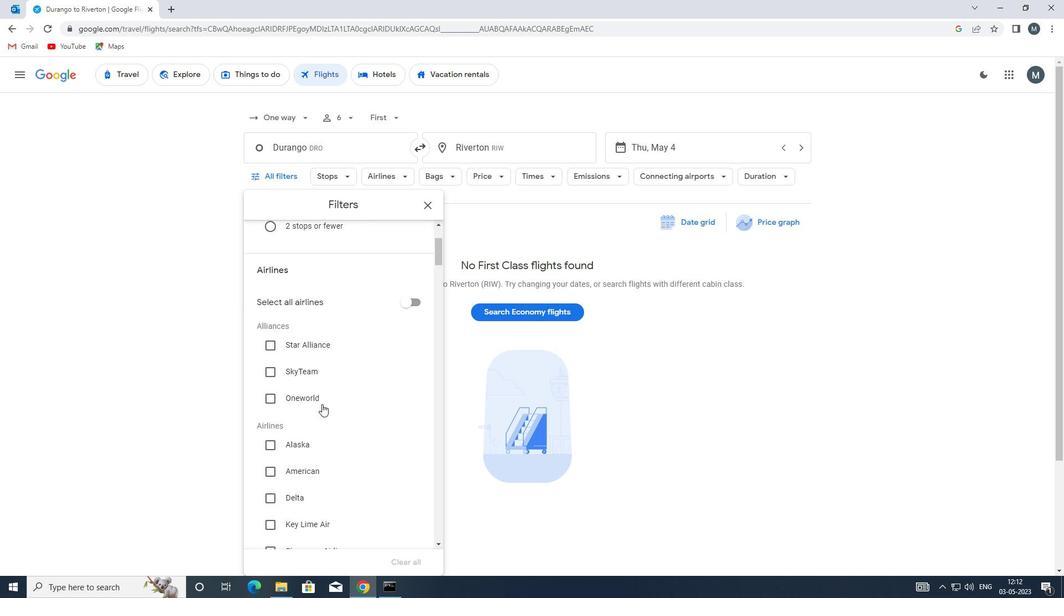 
Action: Mouse scrolled (320, 409) with delta (0, 0)
Screenshot: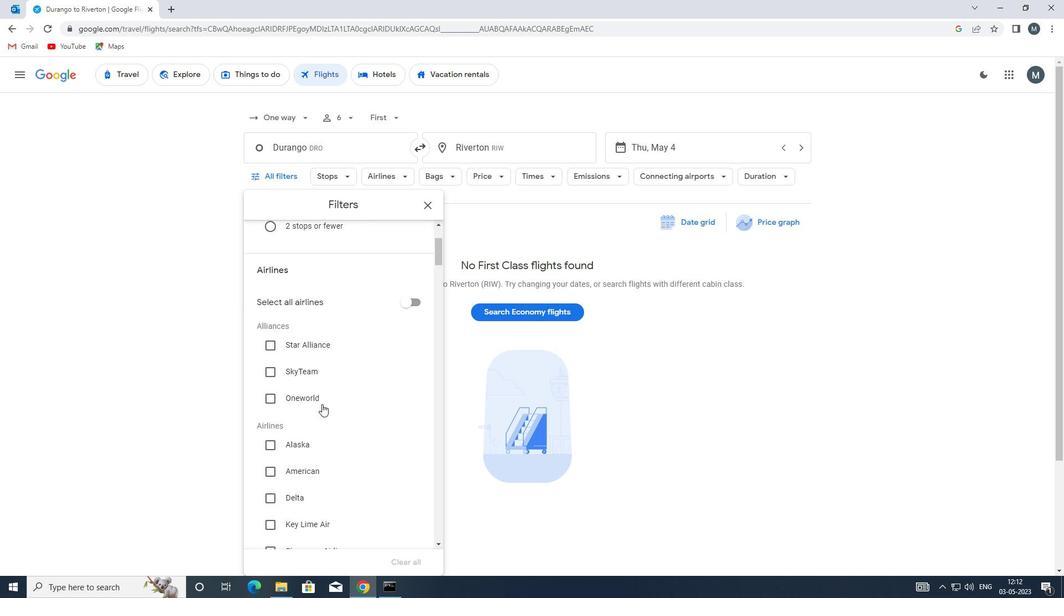 
Action: Mouse moved to (323, 419)
Screenshot: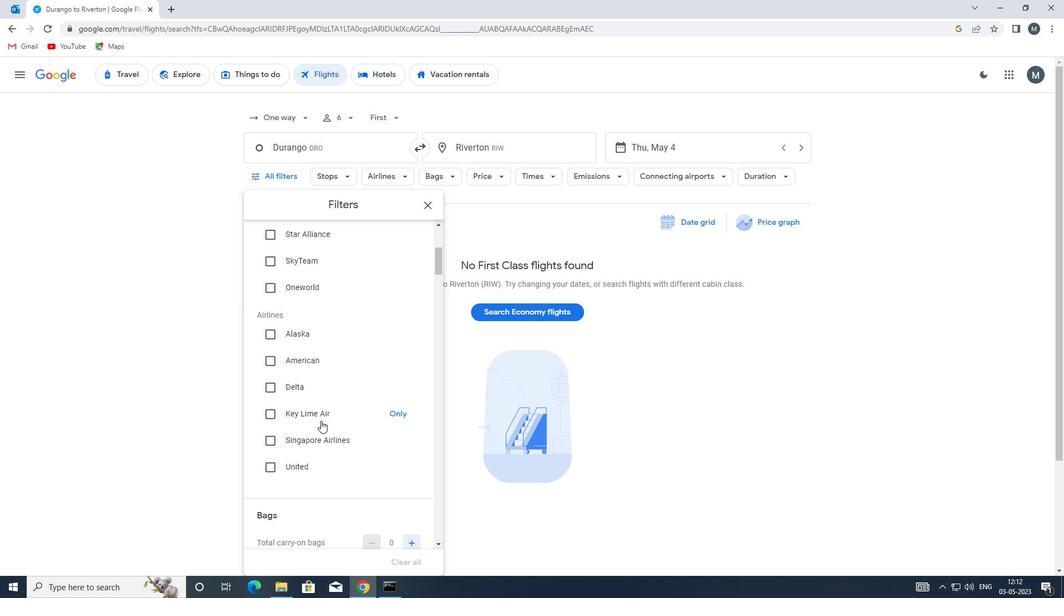 
Action: Mouse scrolled (323, 418) with delta (0, 0)
Screenshot: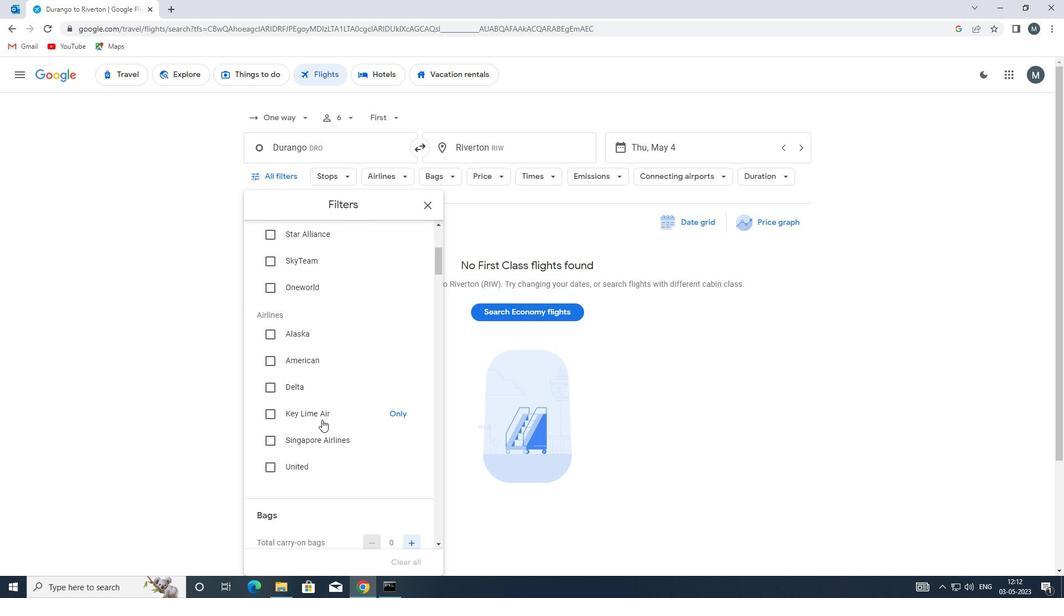 
Action: Mouse moved to (320, 418)
Screenshot: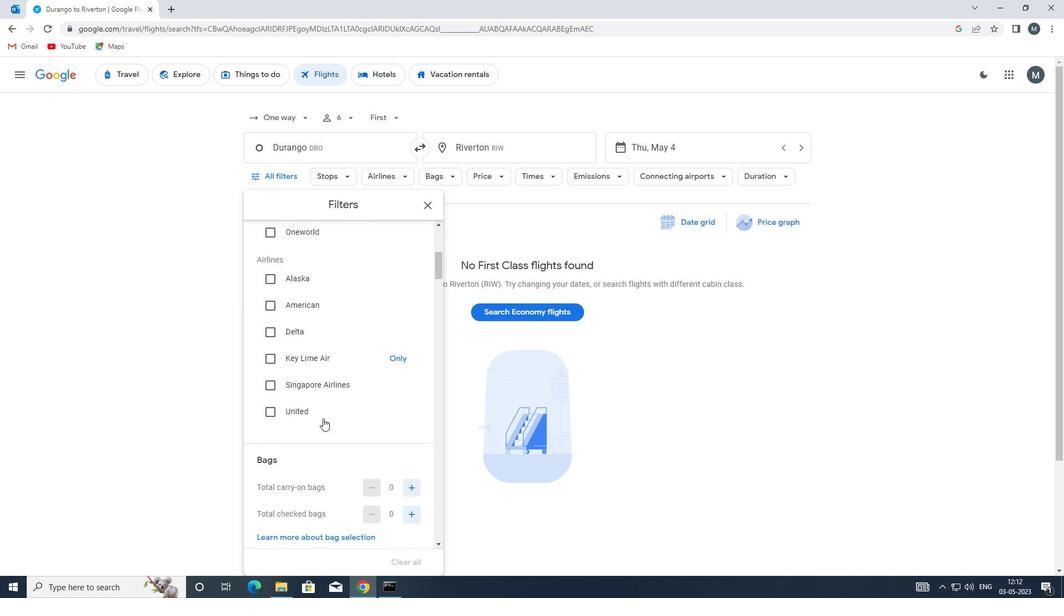 
Action: Mouse scrolled (320, 417) with delta (0, 0)
Screenshot: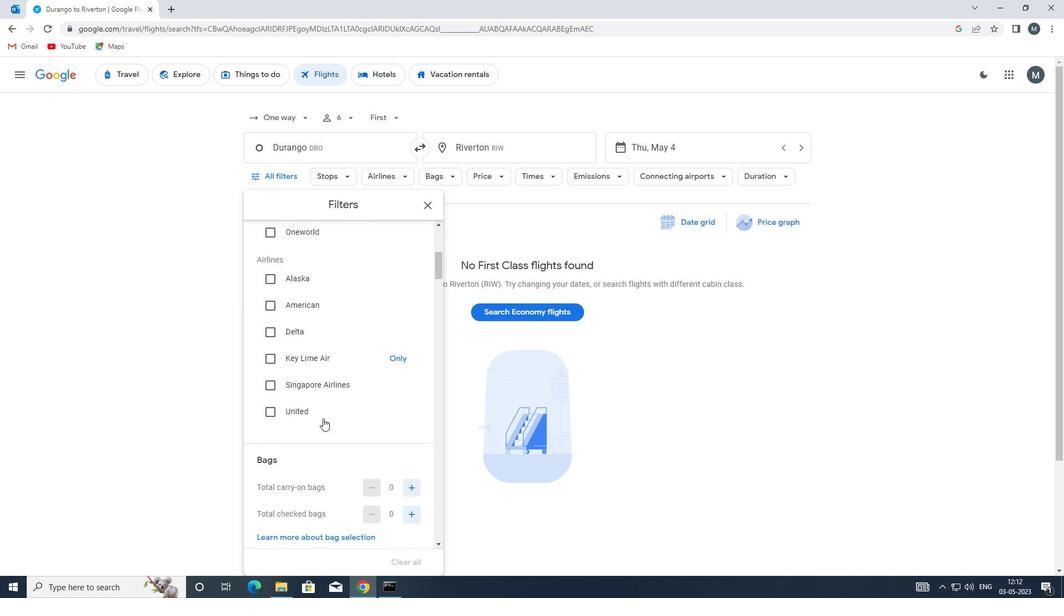 
Action: Mouse scrolled (320, 417) with delta (0, 0)
Screenshot: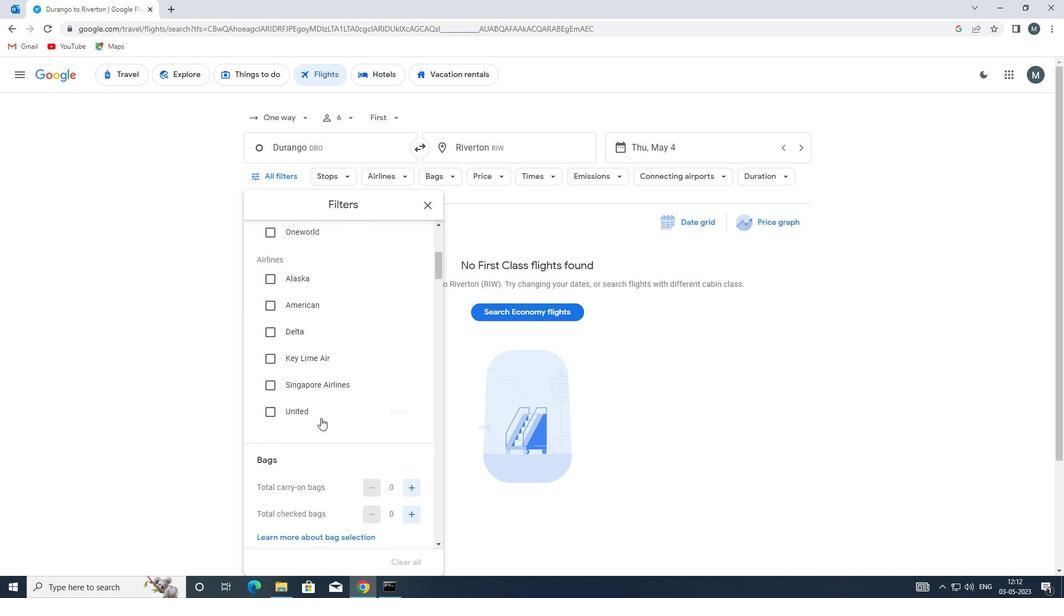 
Action: Mouse moved to (409, 404)
Screenshot: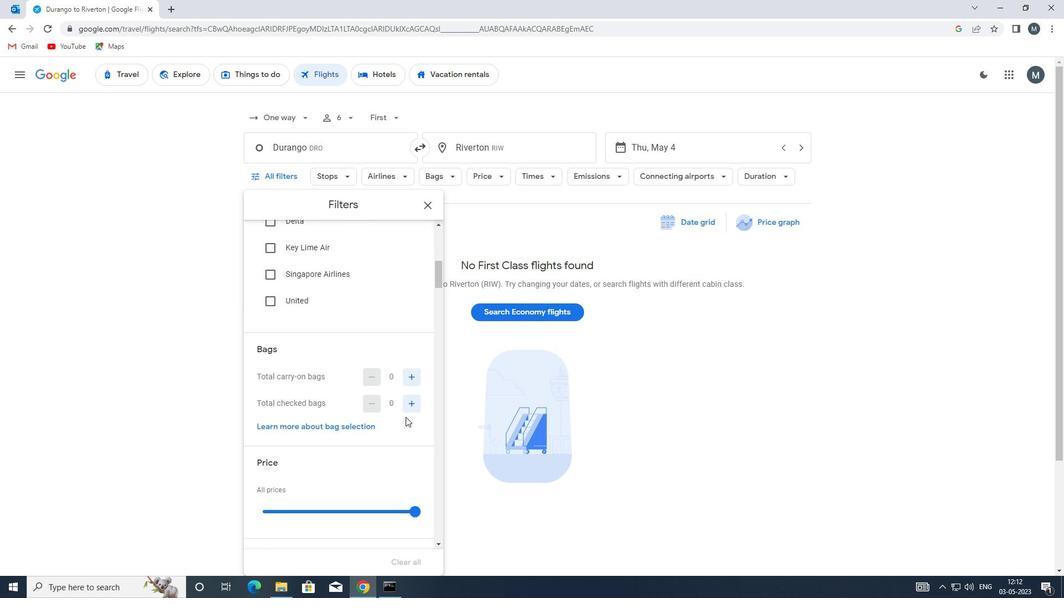 
Action: Mouse pressed left at (409, 404)
Screenshot: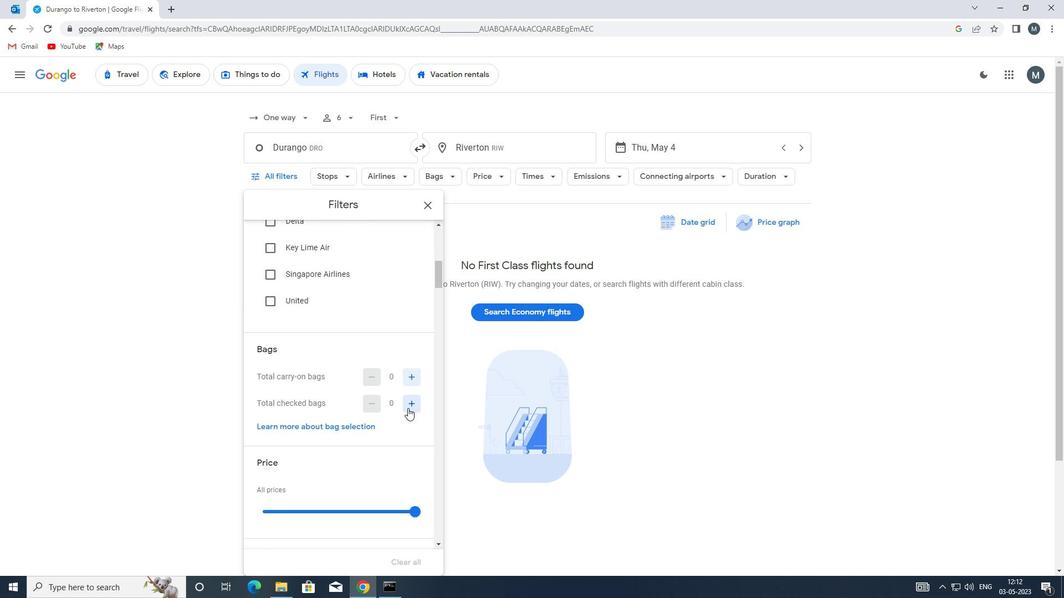 
Action: Mouse moved to (409, 404)
Screenshot: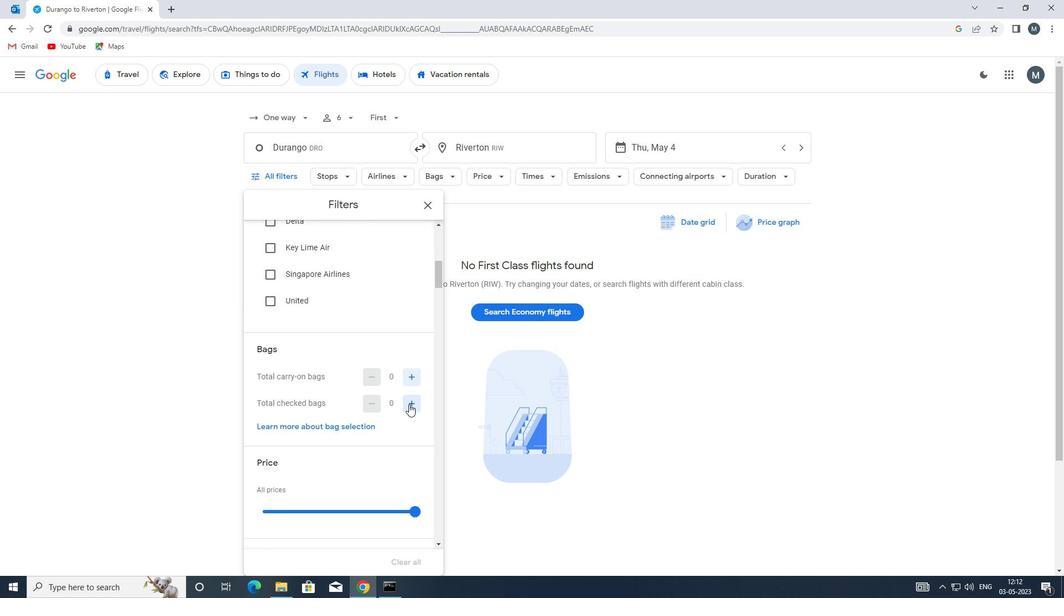 
Action: Mouse pressed left at (409, 404)
Screenshot: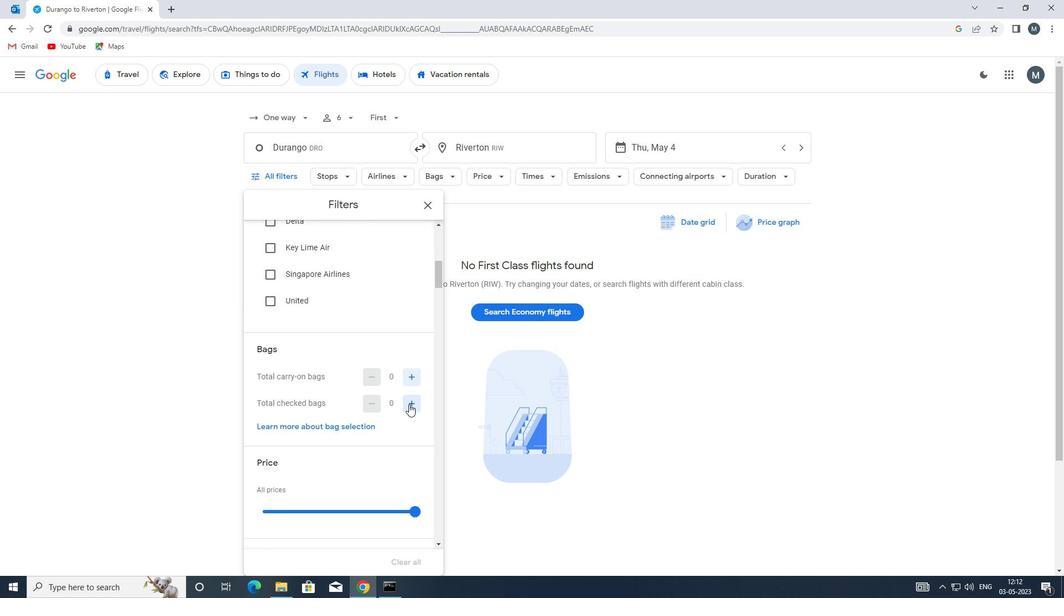 
Action: Mouse moved to (410, 403)
Screenshot: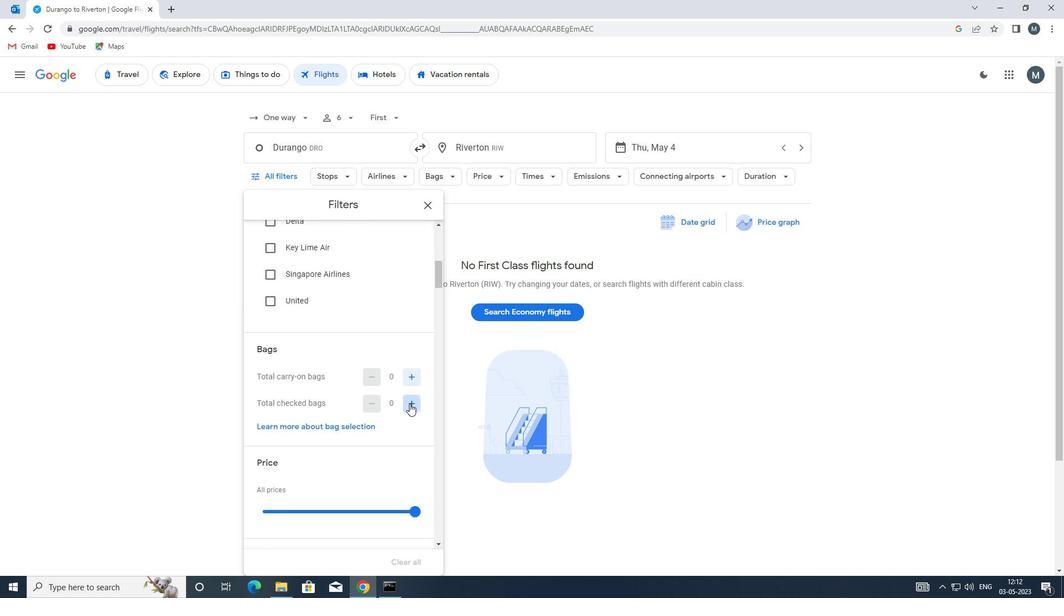 
Action: Mouse pressed left at (410, 403)
Screenshot: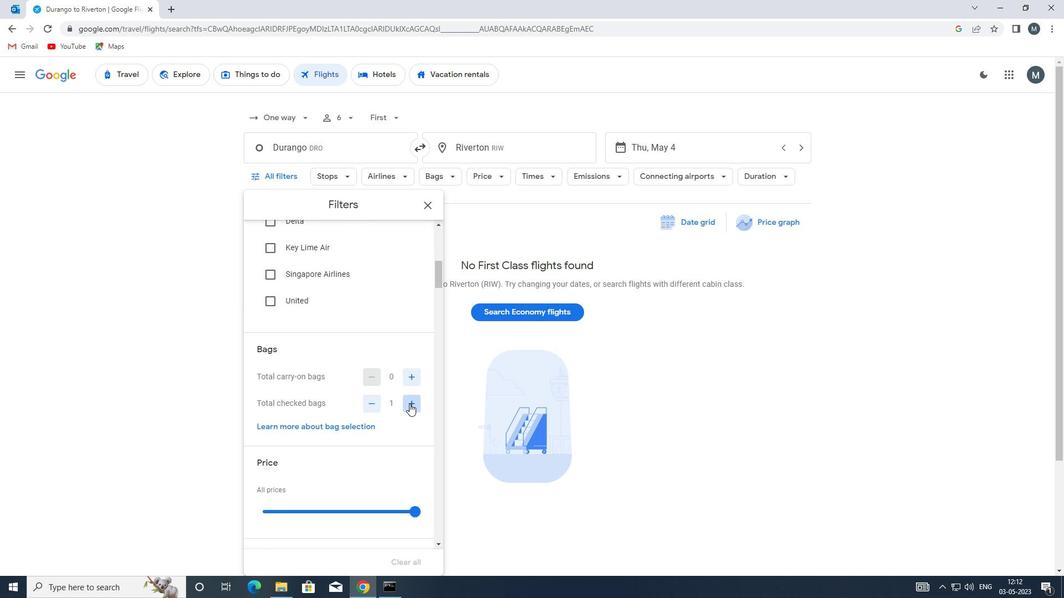 
Action: Mouse pressed left at (410, 403)
Screenshot: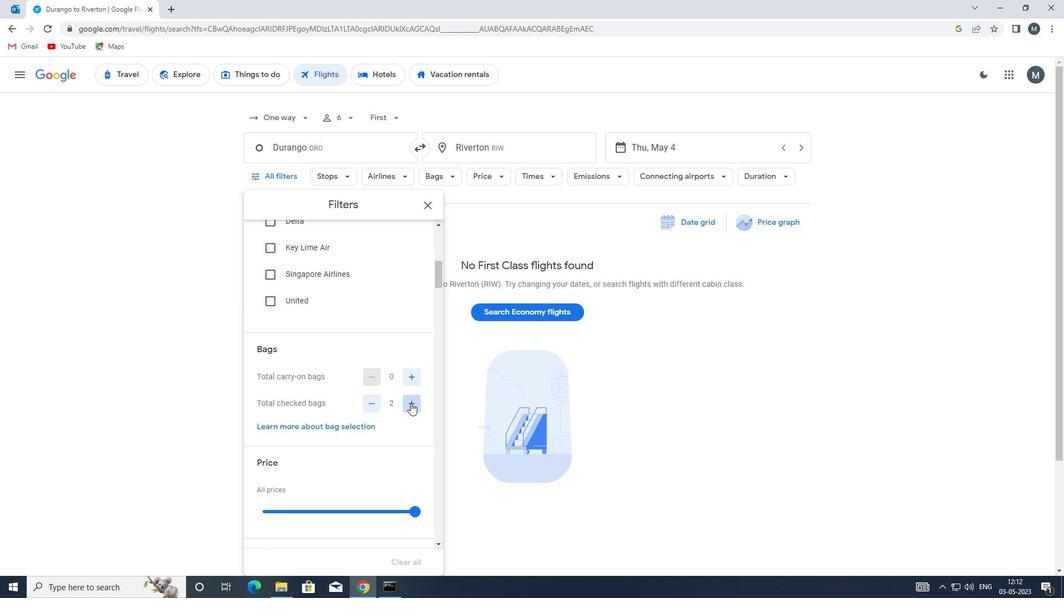
Action: Mouse moved to (410, 403)
Screenshot: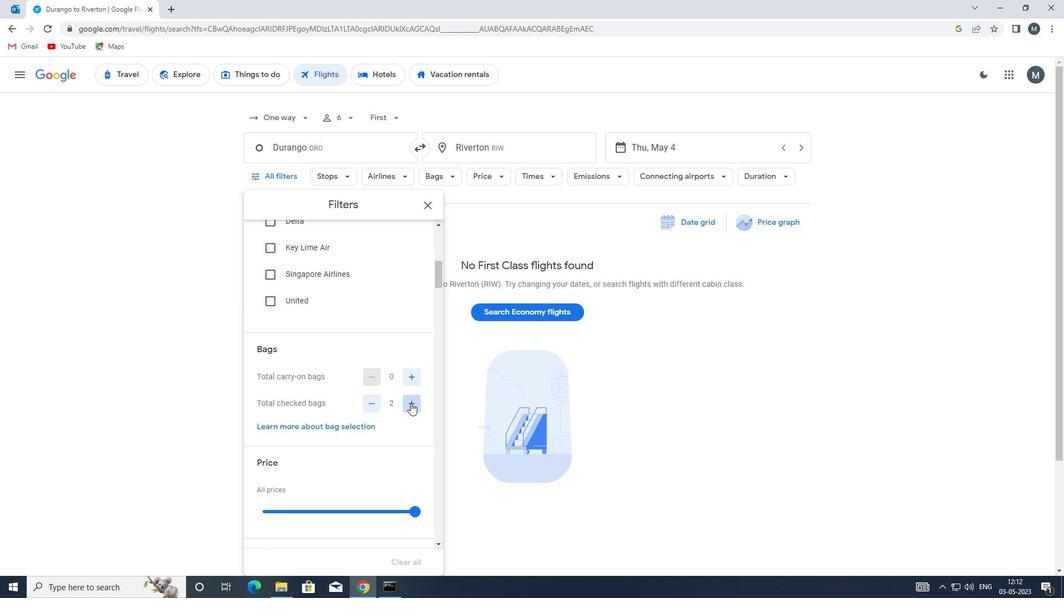 
Action: Mouse pressed left at (410, 403)
Screenshot: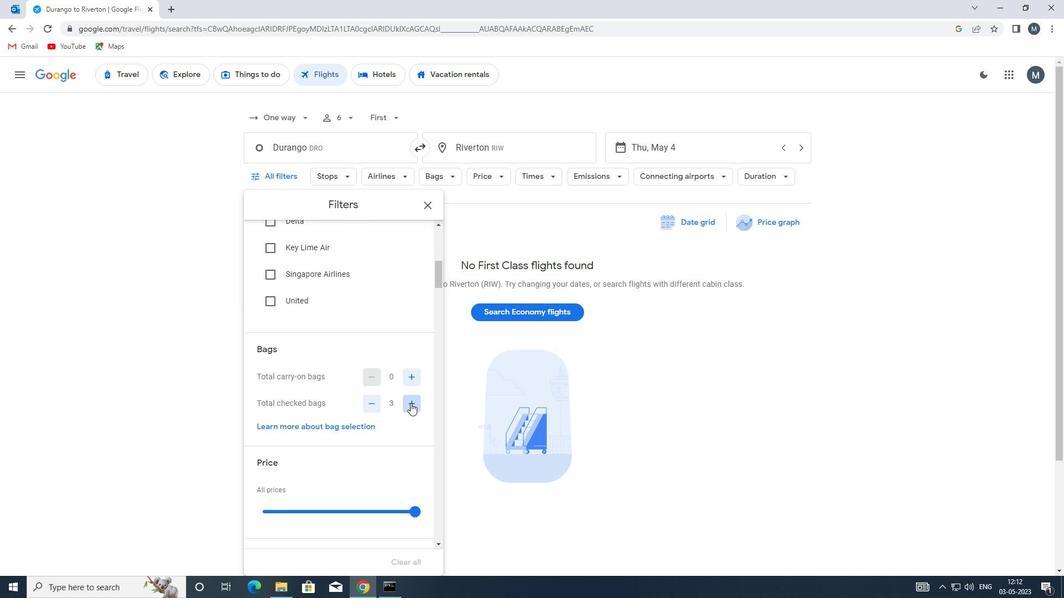 
Action: Mouse pressed left at (410, 403)
Screenshot: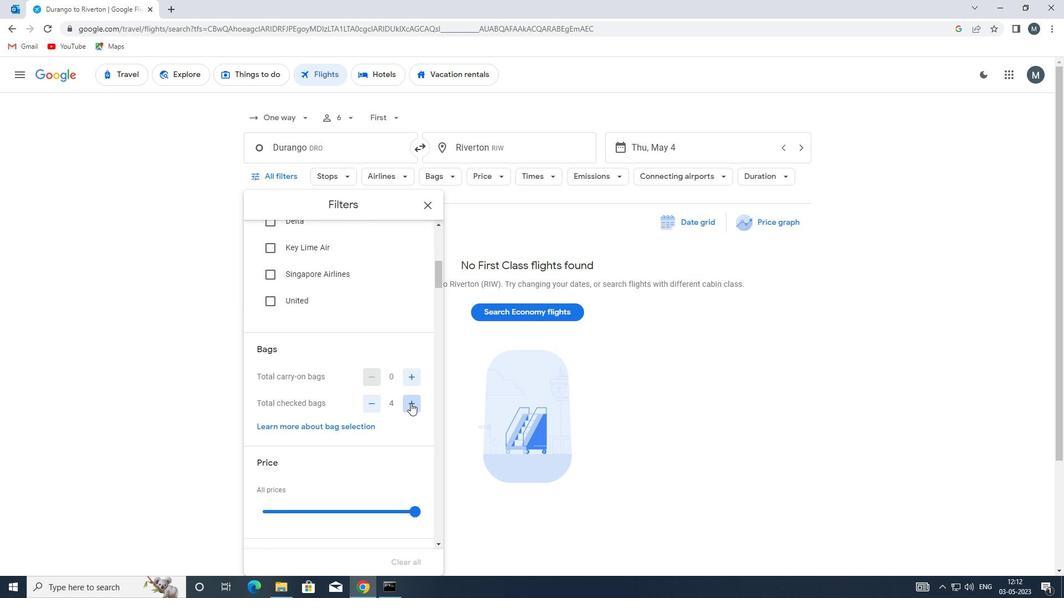
Action: Mouse pressed left at (410, 403)
Screenshot: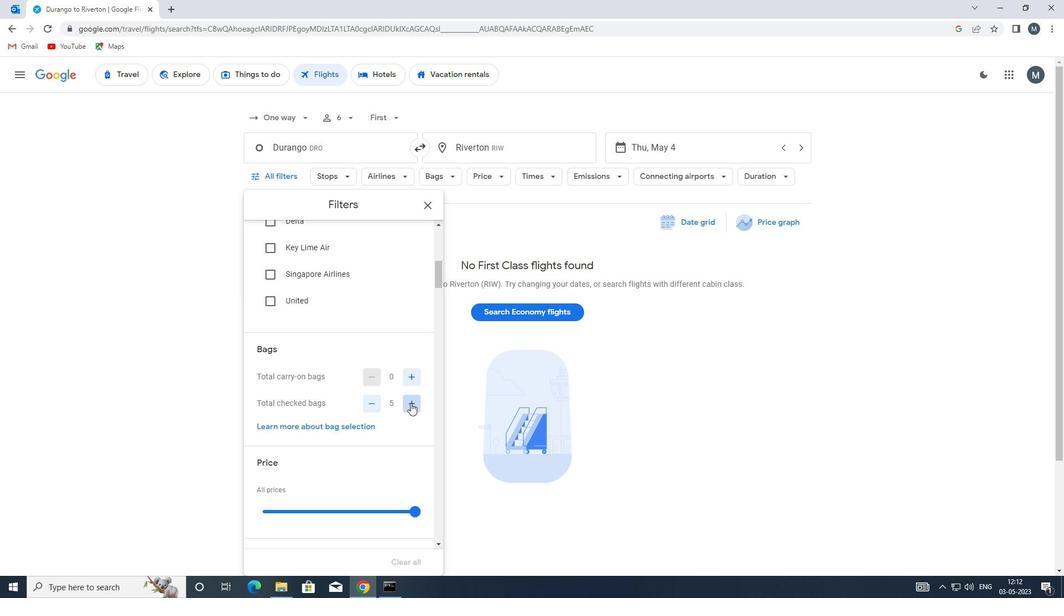 
Action: Mouse pressed left at (410, 403)
Screenshot: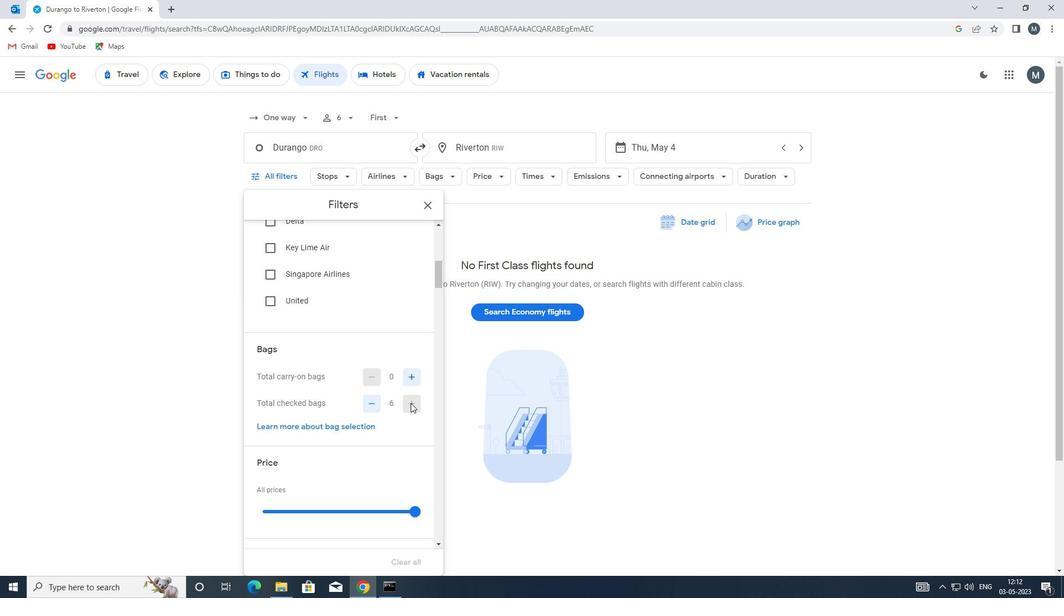 
Action: Mouse moved to (329, 399)
Screenshot: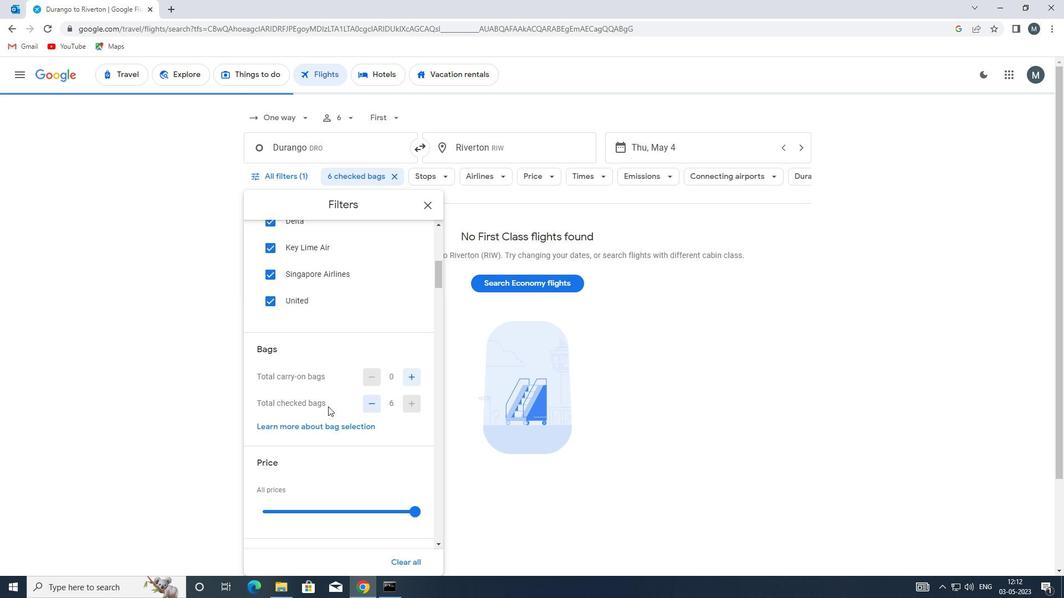 
Action: Mouse scrolled (329, 398) with delta (0, 0)
Screenshot: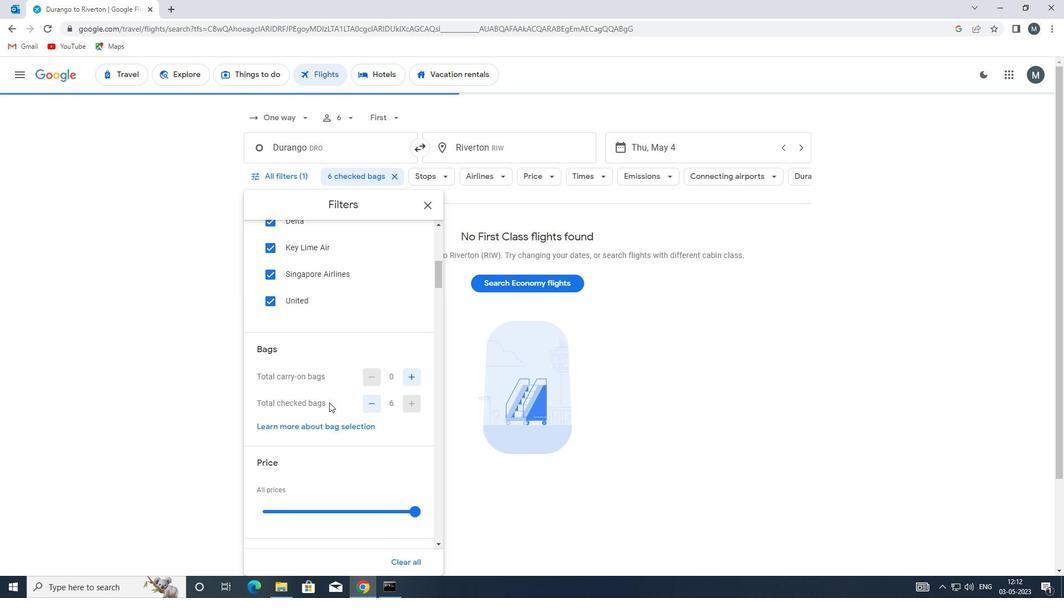 
Action: Mouse moved to (325, 395)
Screenshot: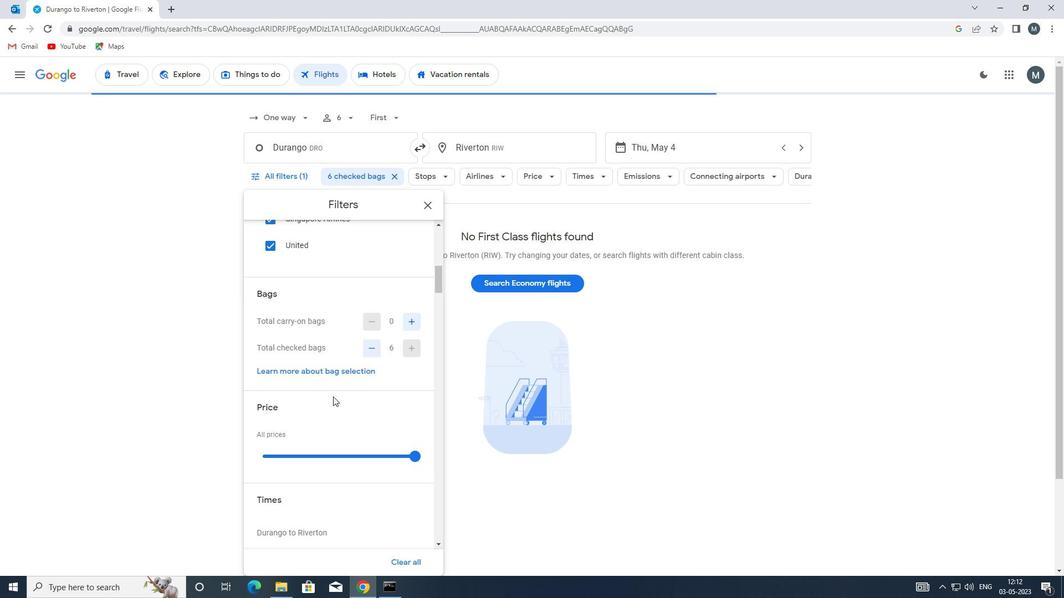 
Action: Mouse scrolled (325, 395) with delta (0, 0)
Screenshot: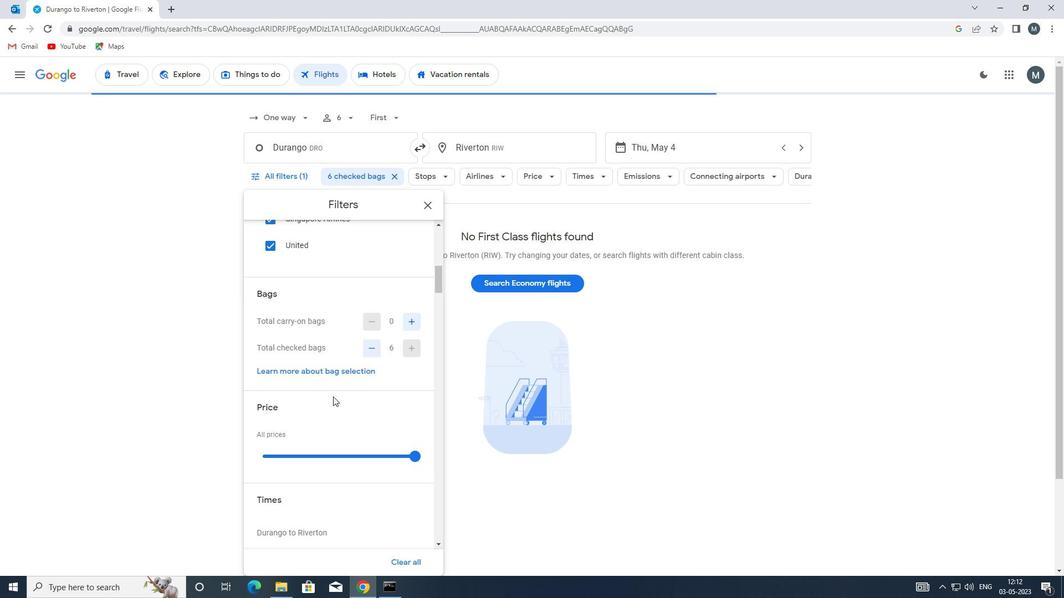 
Action: Mouse moved to (295, 394)
Screenshot: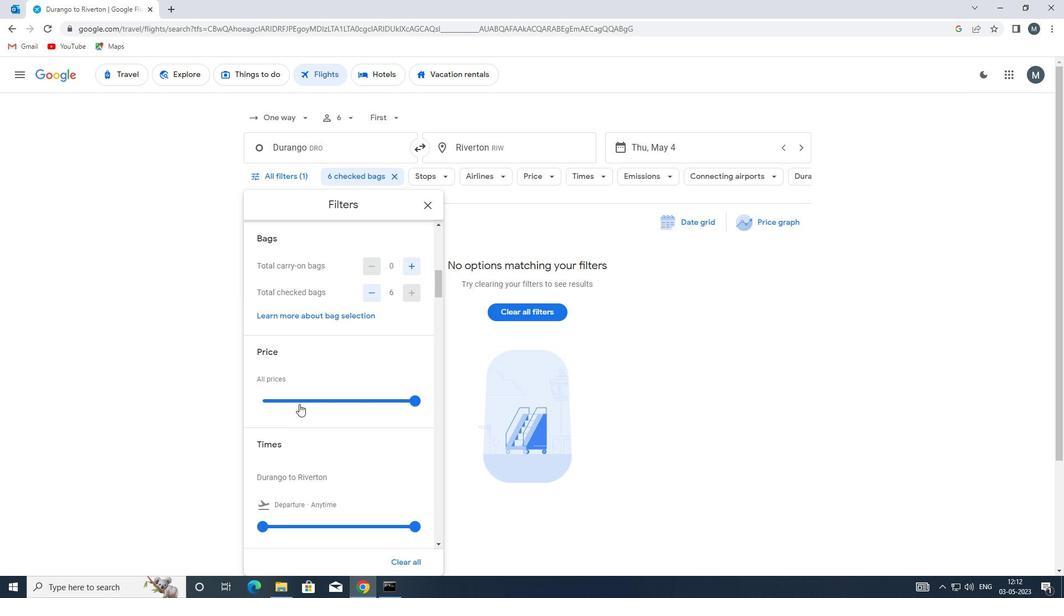 
Action: Mouse pressed left at (295, 394)
Screenshot: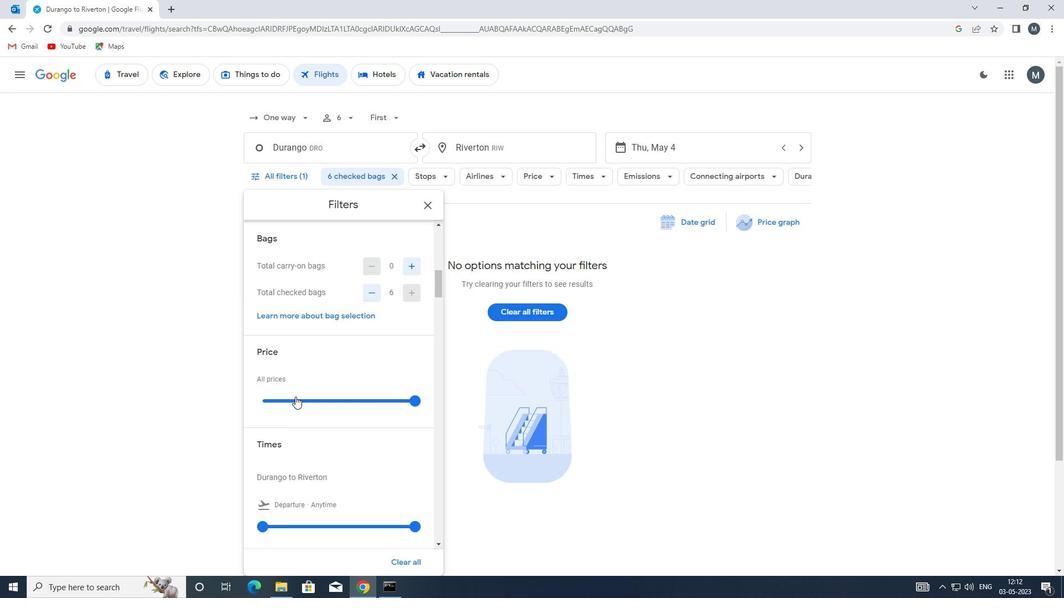 
Action: Mouse moved to (295, 393)
Screenshot: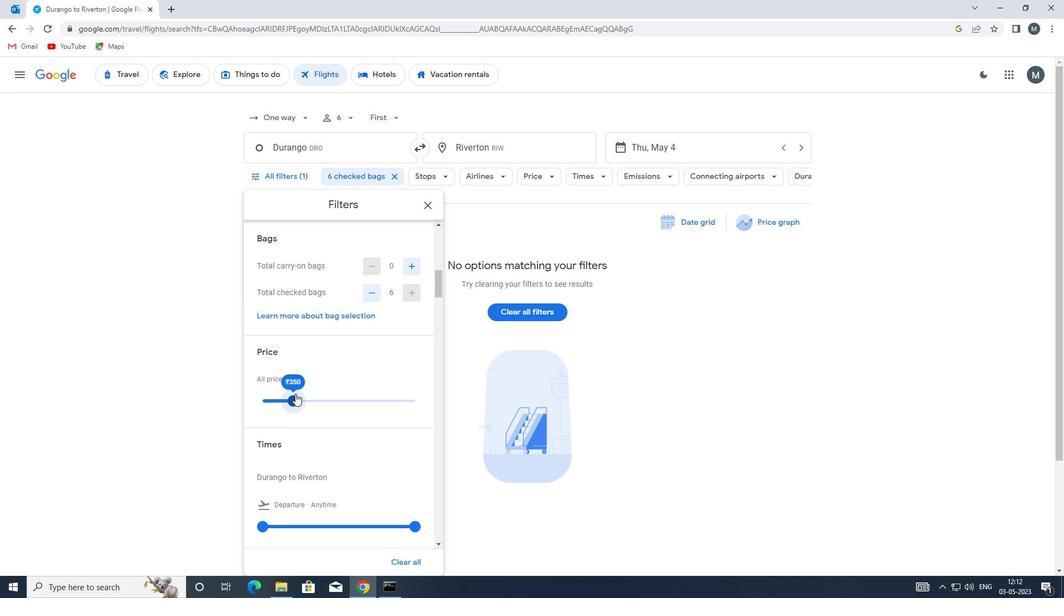 
Action: Mouse pressed left at (295, 393)
Screenshot: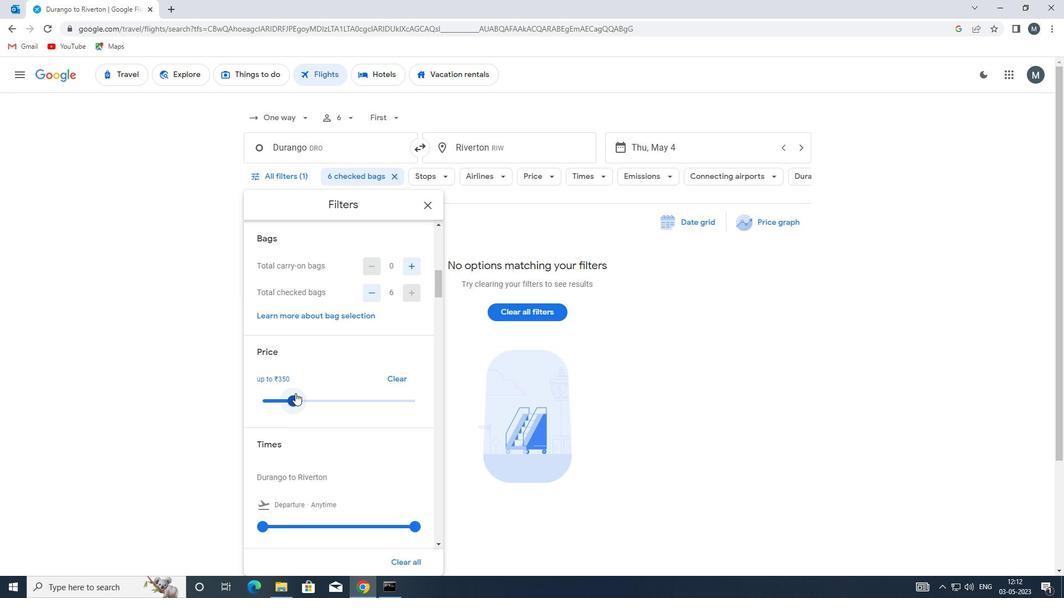 
Action: Mouse moved to (340, 384)
Screenshot: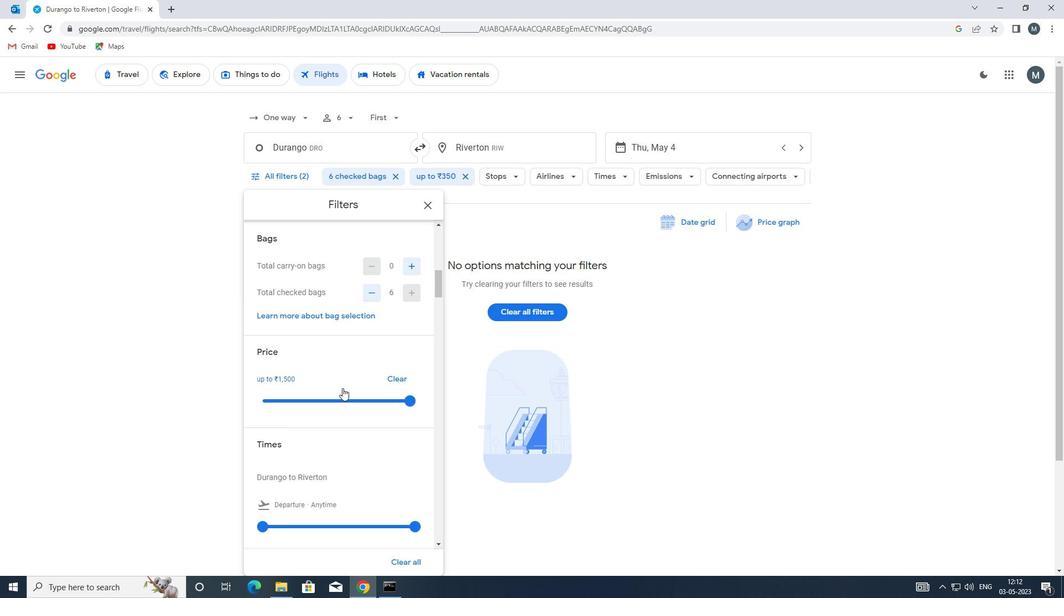 
Action: Mouse scrolled (340, 383) with delta (0, 0)
Screenshot: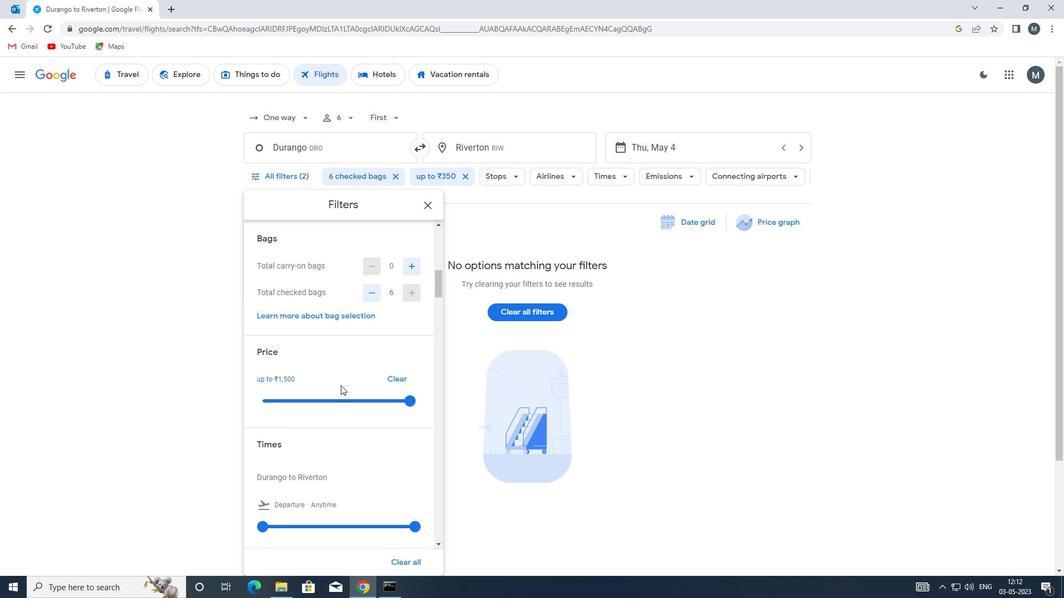 
Action: Mouse scrolled (340, 383) with delta (0, 0)
Screenshot: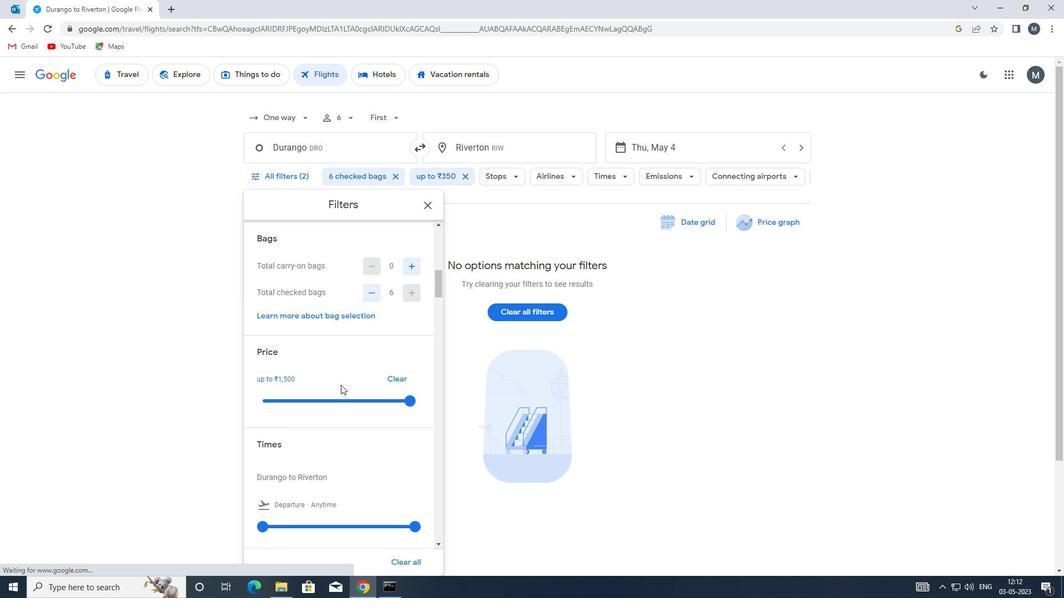 
Action: Mouse moved to (261, 416)
Screenshot: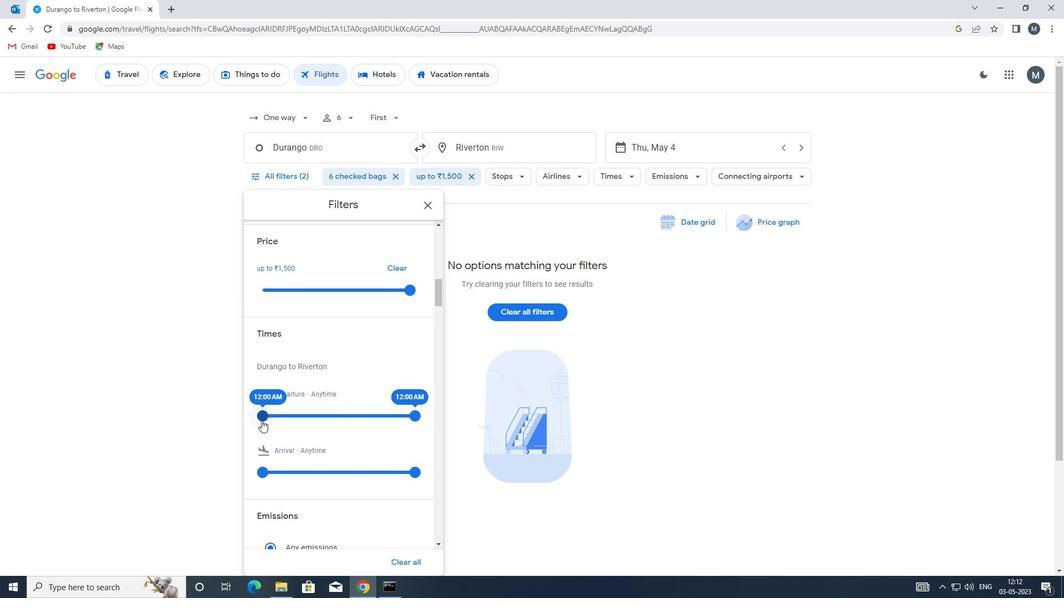 
Action: Mouse pressed left at (261, 416)
Screenshot: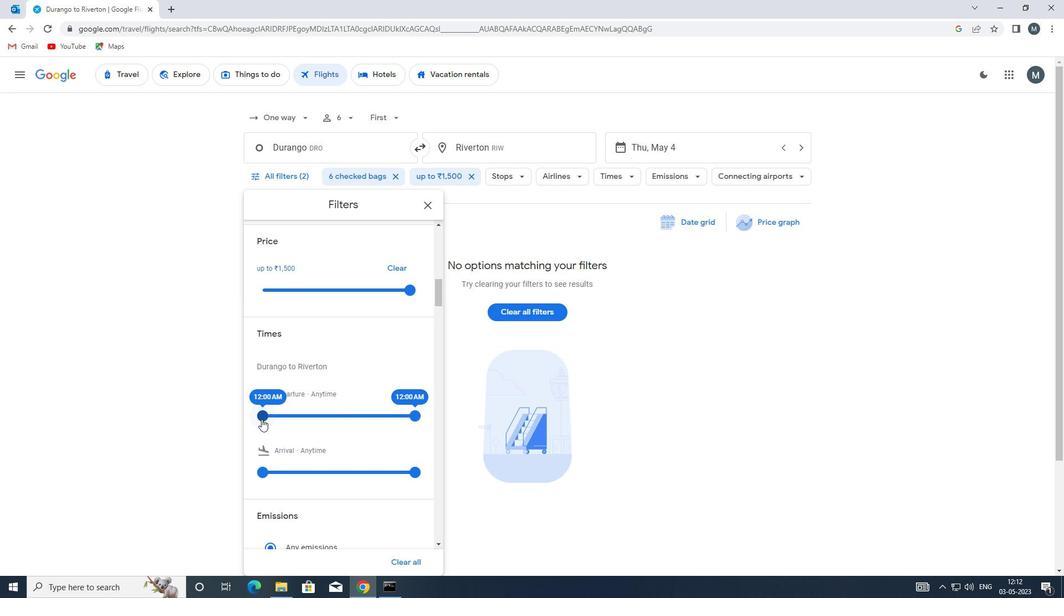 
Action: Mouse moved to (410, 411)
Screenshot: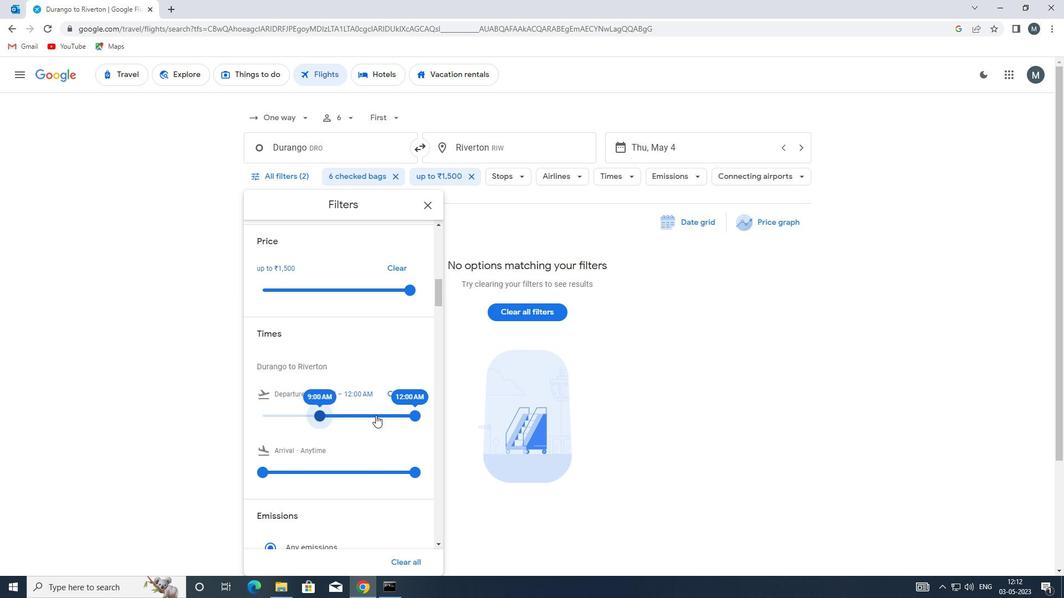 
Action: Mouse pressed left at (410, 411)
Screenshot: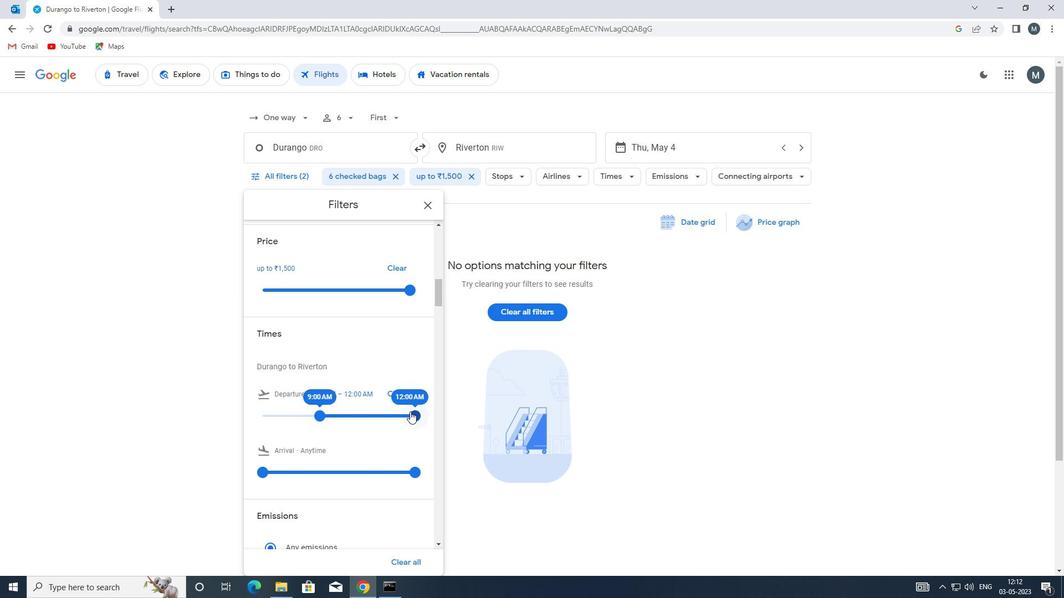 
Action: Mouse moved to (319, 395)
Screenshot: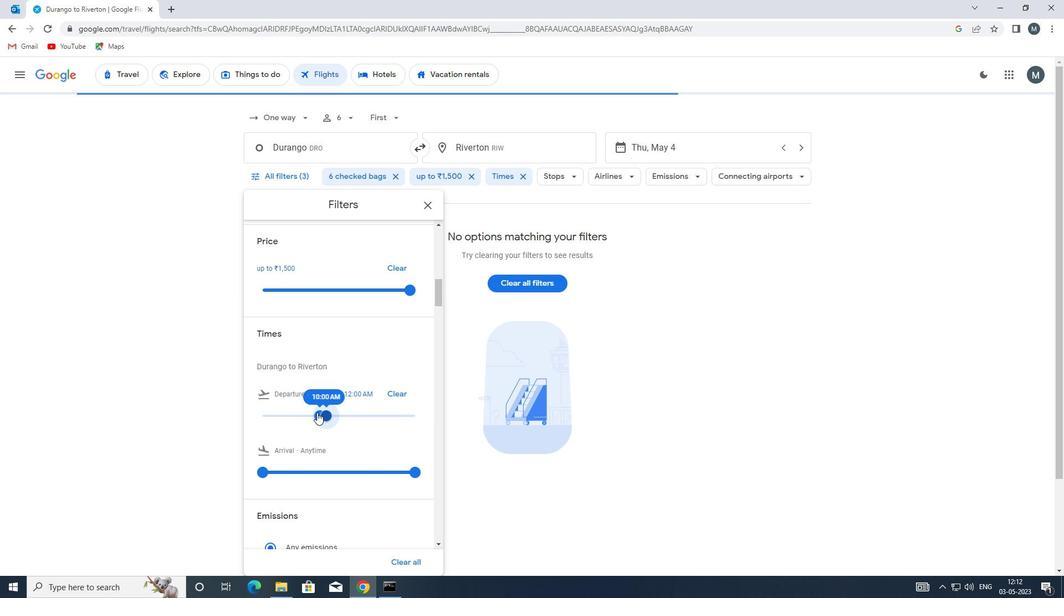 
Action: Mouse scrolled (319, 395) with delta (0, 0)
Screenshot: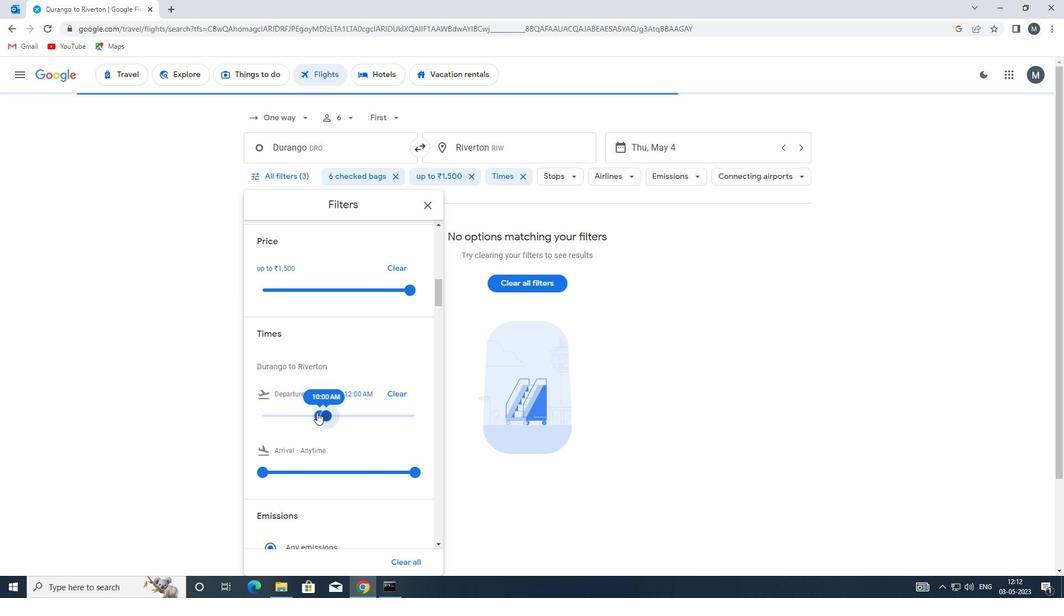 
Action: Mouse moved to (319, 395)
Screenshot: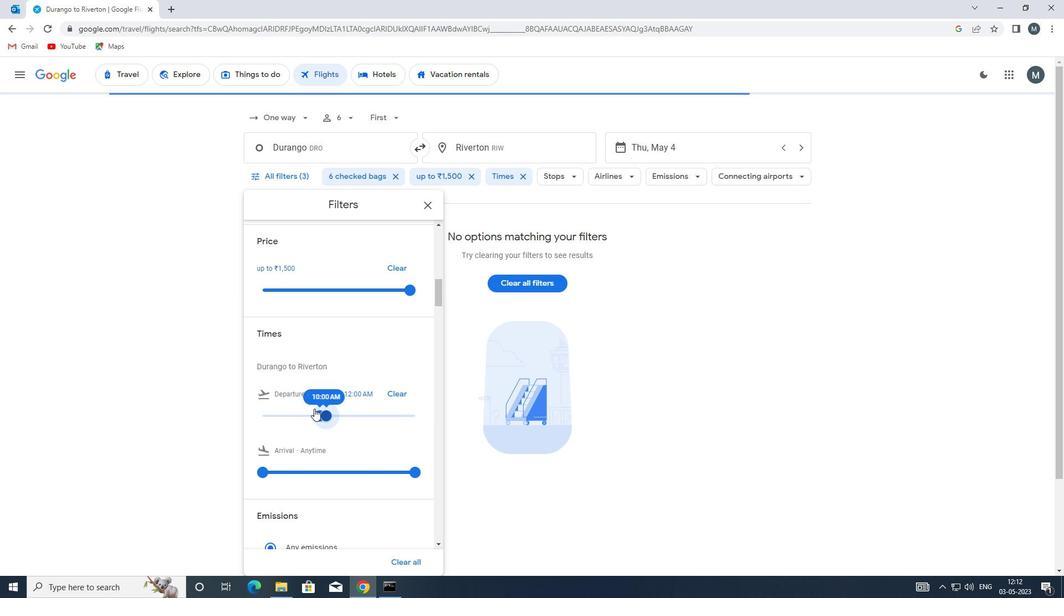 
Action: Mouse scrolled (319, 395) with delta (0, 0)
Screenshot: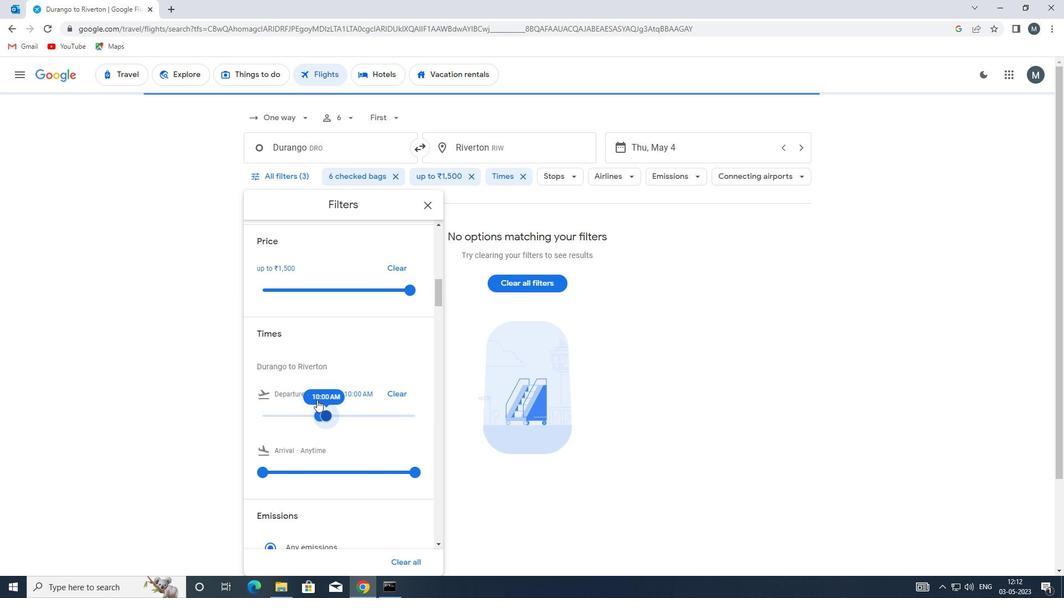 
Action: Mouse scrolled (319, 395) with delta (0, 0)
Screenshot: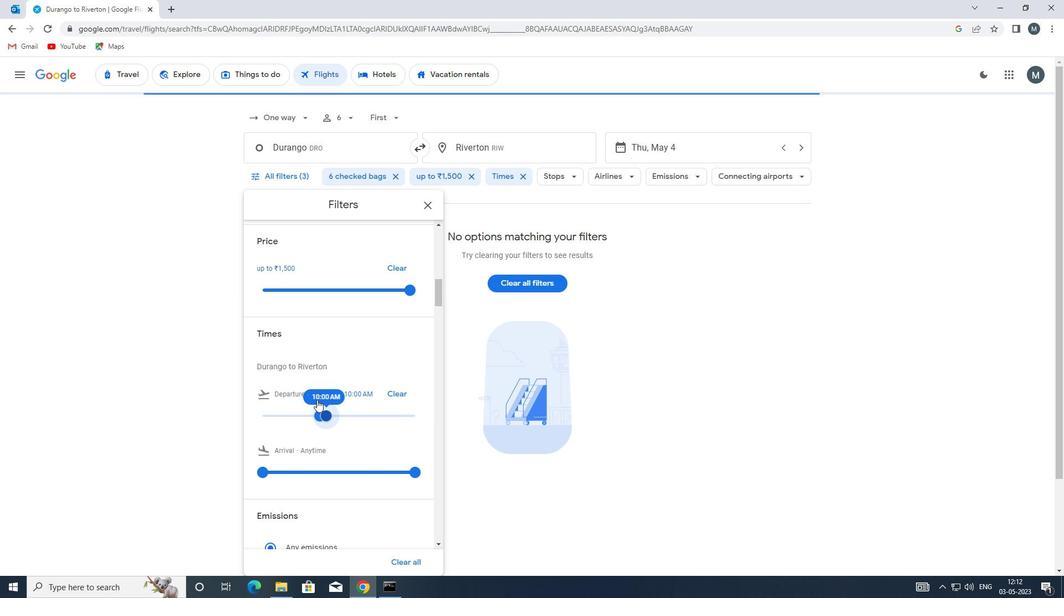 
Action: Mouse moved to (429, 208)
Screenshot: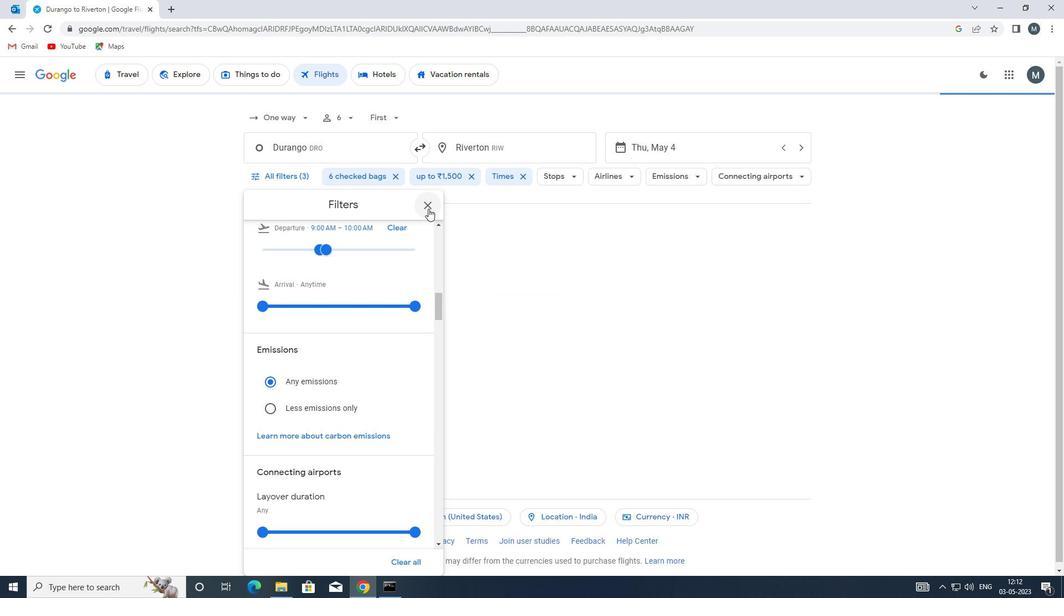 
Action: Mouse pressed left at (429, 208)
Screenshot: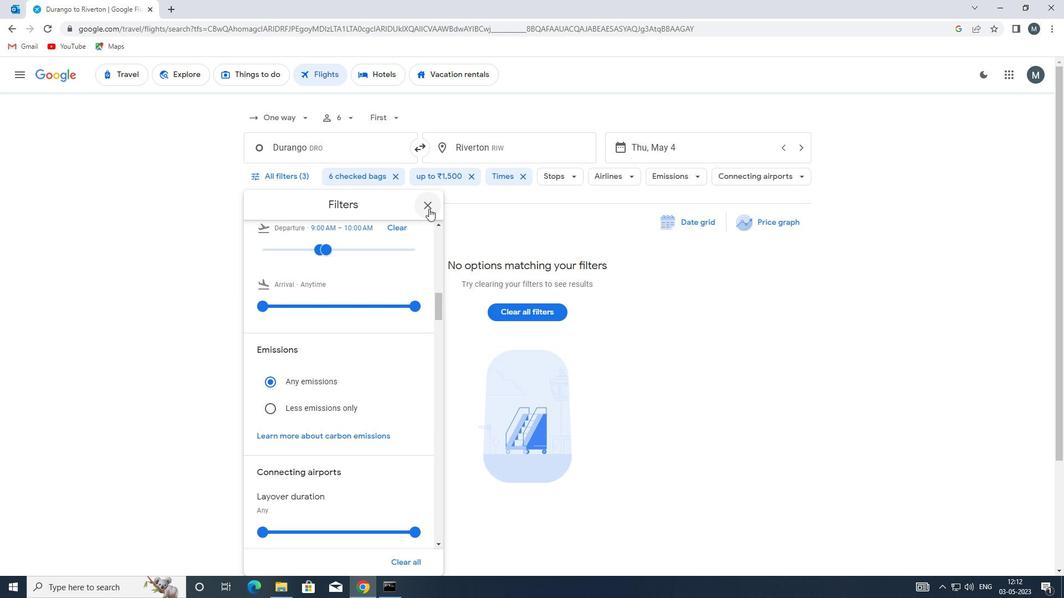 
